 Task: Find connections with filter location Ayamonte with filter topic #linkedinstorieswith filter profile language Potuguese with filter current company IDFC FIRST Bank with filter school University School of Management Studies, GGSIPU with filter industry Law Enforcement with filter service category Corporate Law with filter keywords title Flight Attendant
Action: Mouse moved to (508, 63)
Screenshot: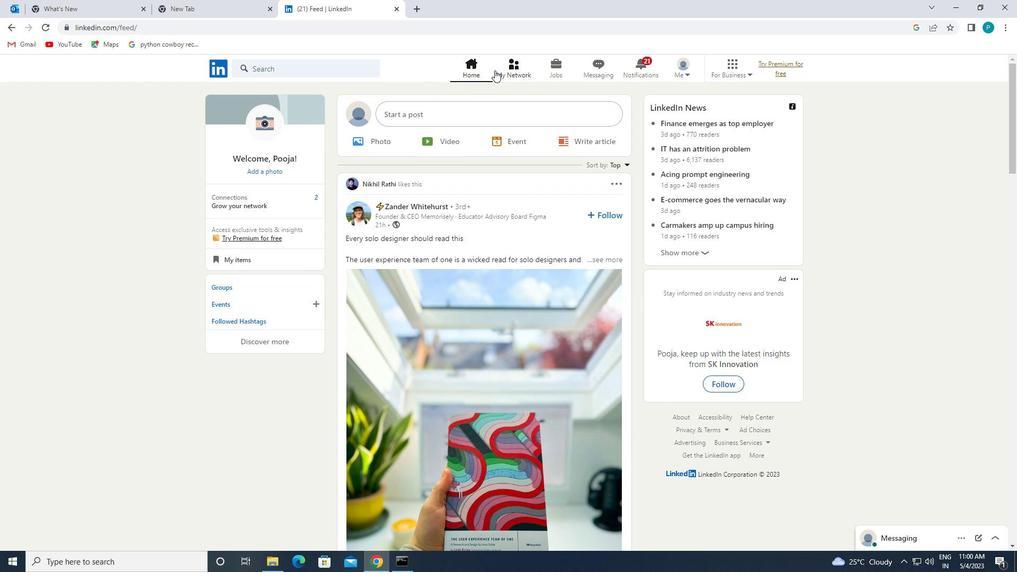 
Action: Mouse pressed left at (508, 63)
Screenshot: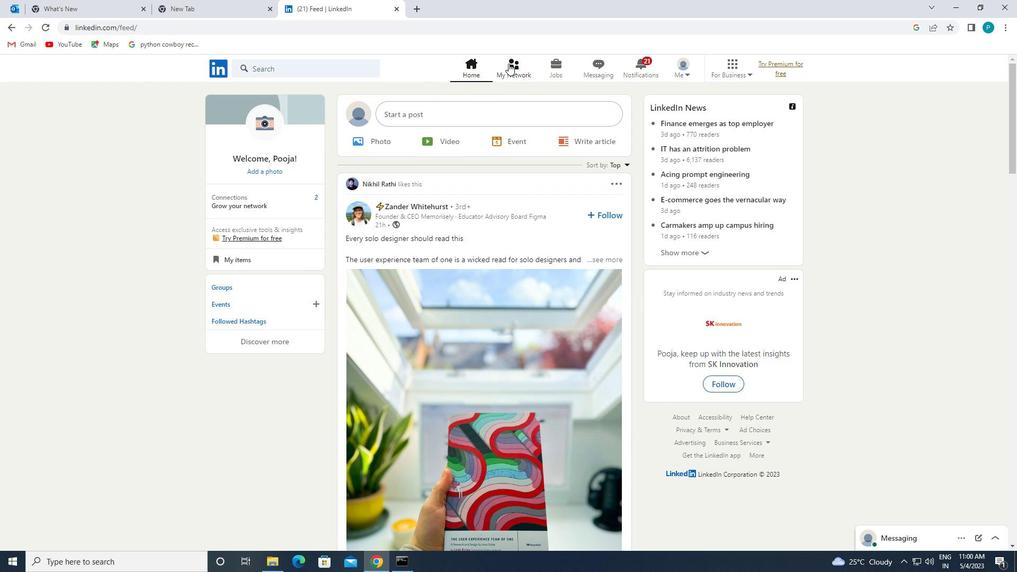 
Action: Mouse moved to (329, 122)
Screenshot: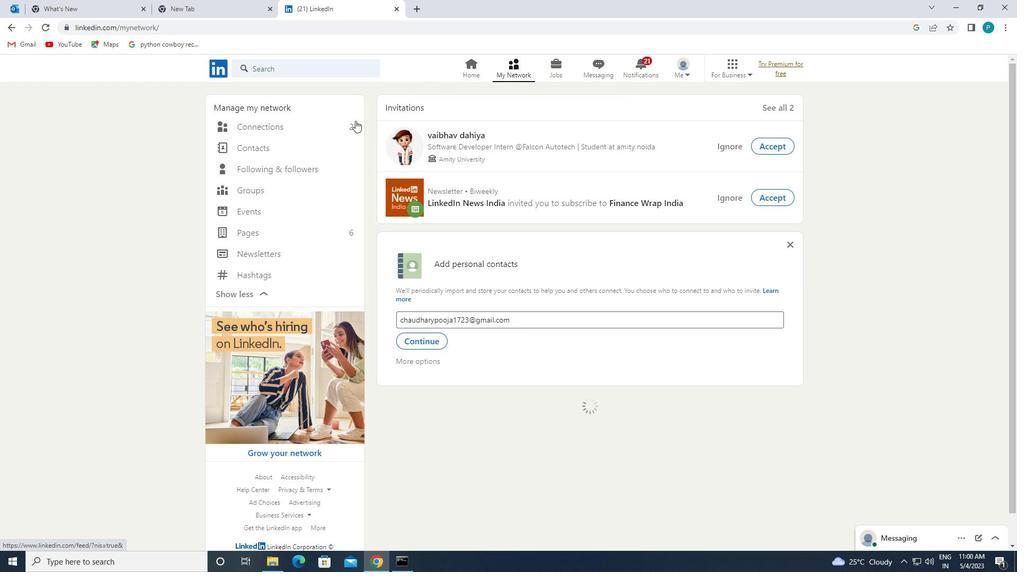 
Action: Mouse pressed left at (329, 122)
Screenshot: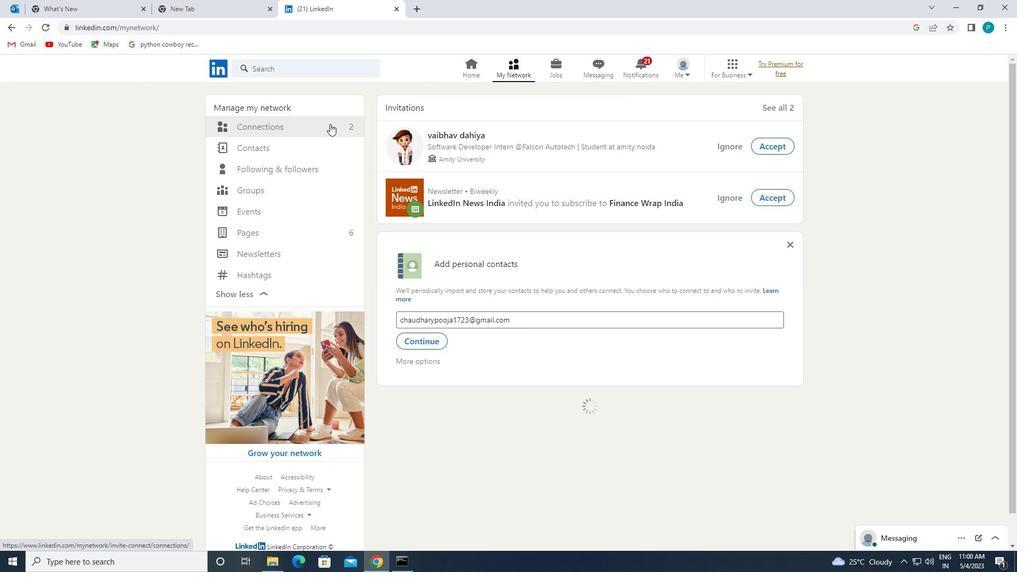 
Action: Mouse moved to (592, 122)
Screenshot: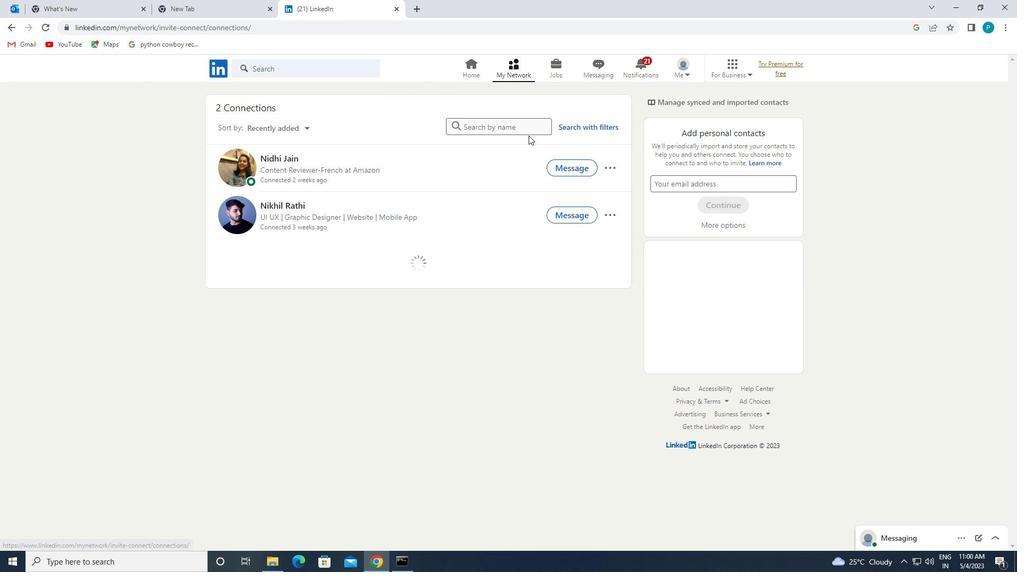 
Action: Mouse pressed left at (592, 122)
Screenshot: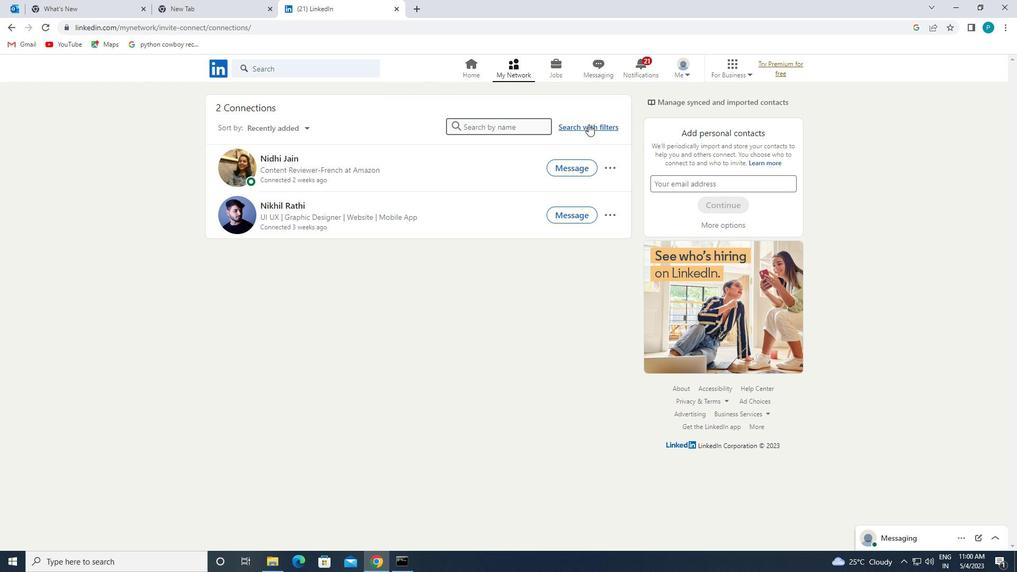
Action: Mouse moved to (543, 93)
Screenshot: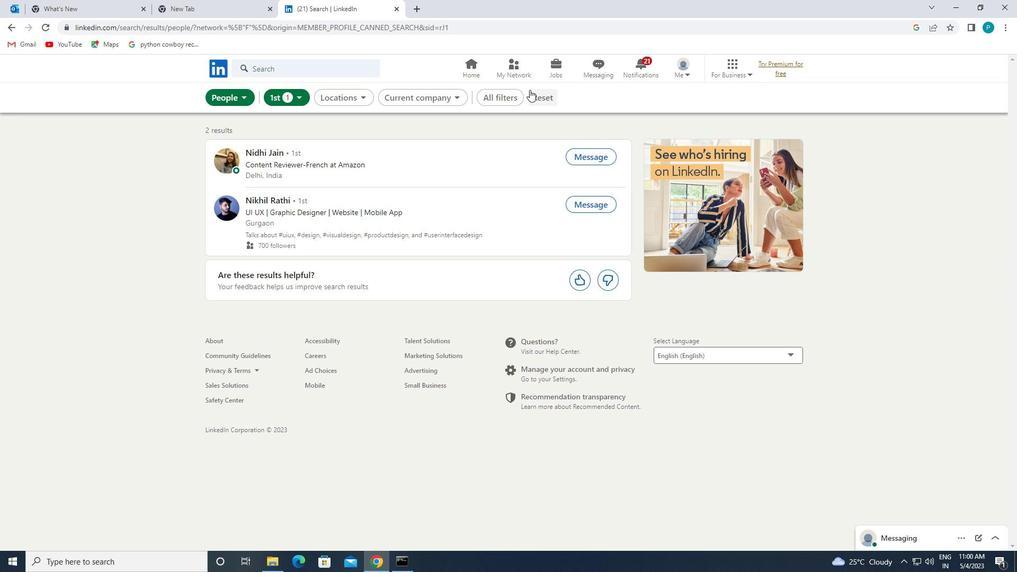 
Action: Mouse pressed left at (543, 93)
Screenshot: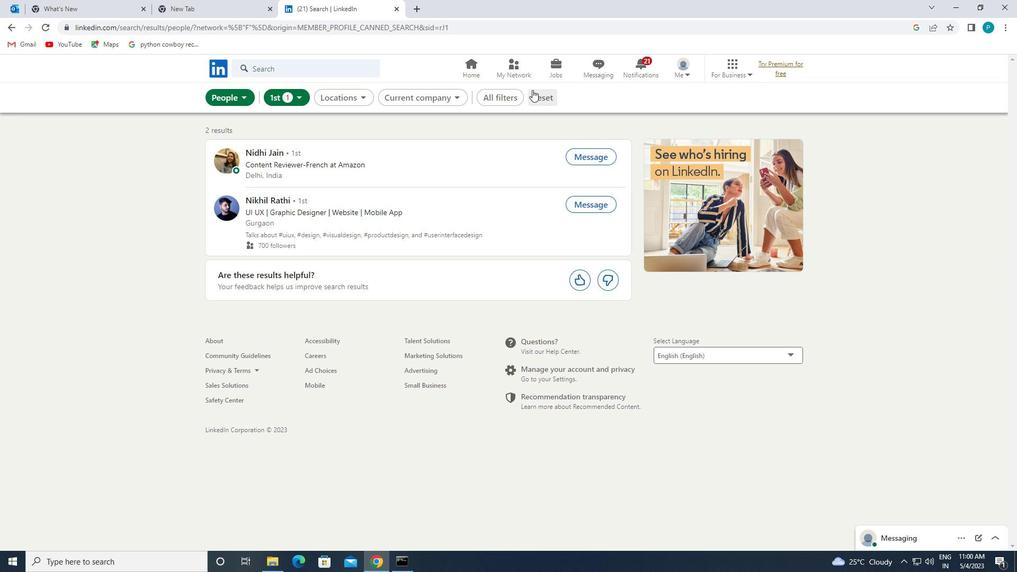 
Action: Mouse moved to (511, 100)
Screenshot: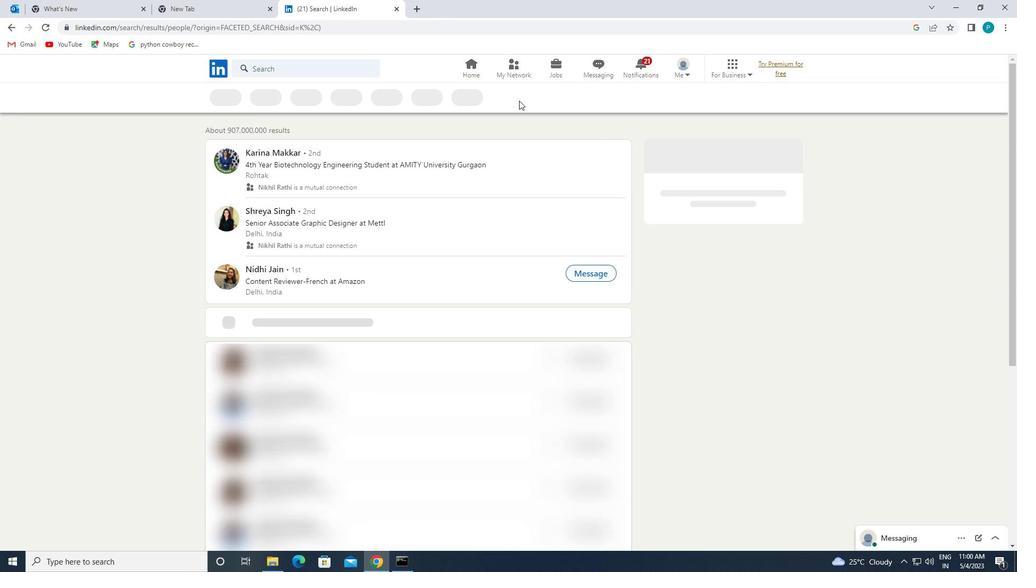 
Action: Mouse pressed left at (511, 100)
Screenshot: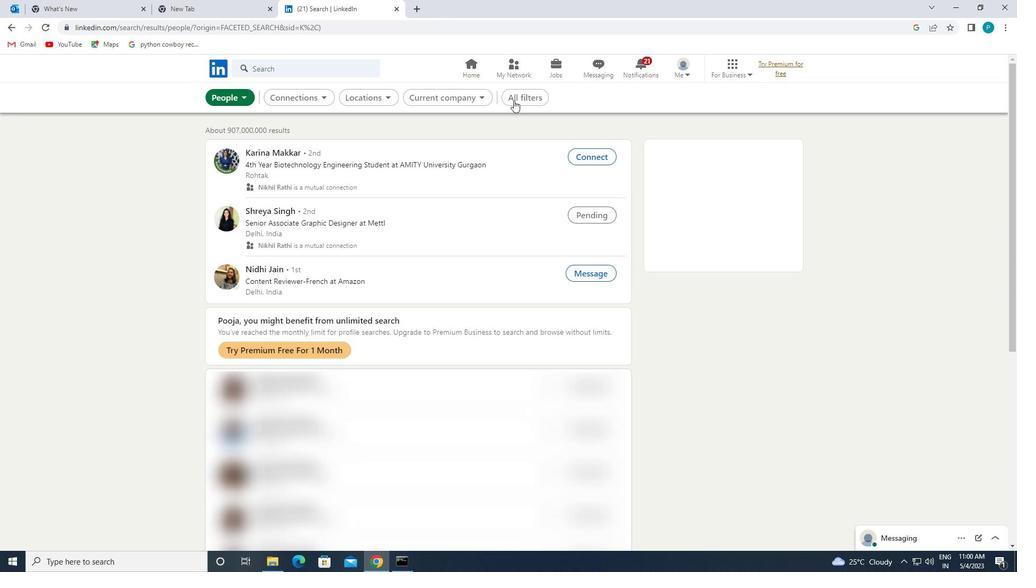 
Action: Mouse moved to (872, 268)
Screenshot: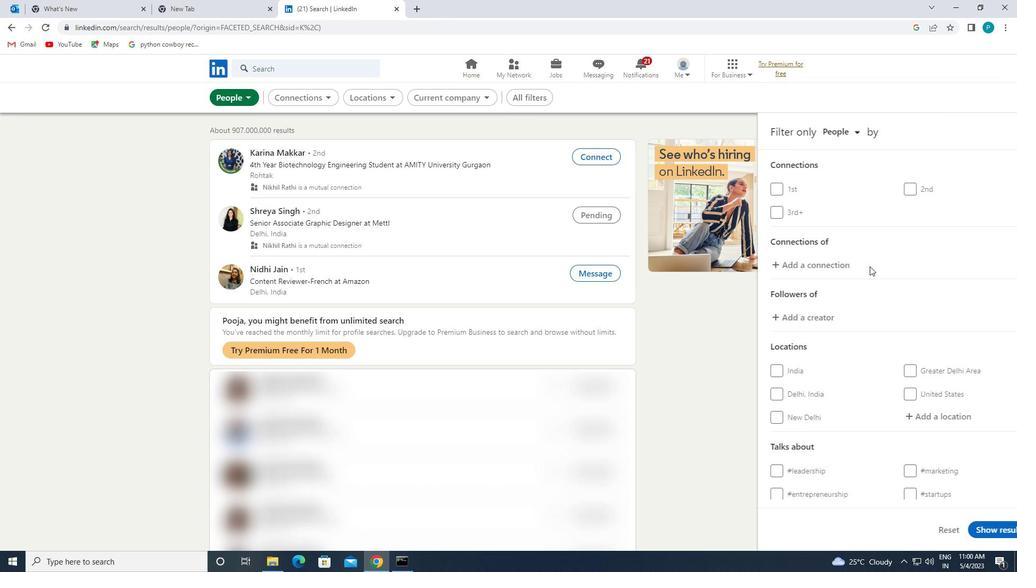 
Action: Mouse scrolled (872, 267) with delta (0, 0)
Screenshot: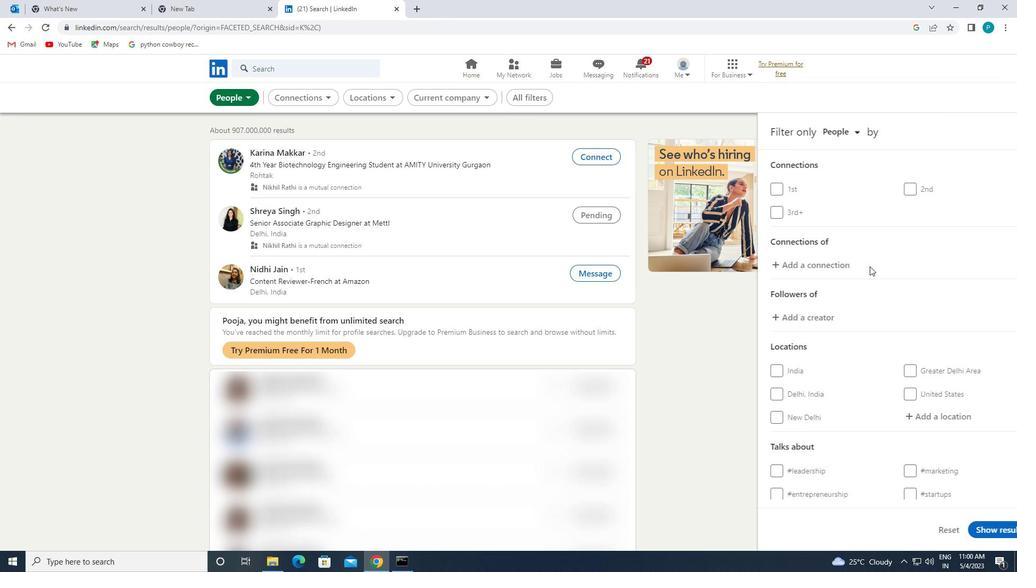 
Action: Mouse scrolled (872, 267) with delta (0, 0)
Screenshot: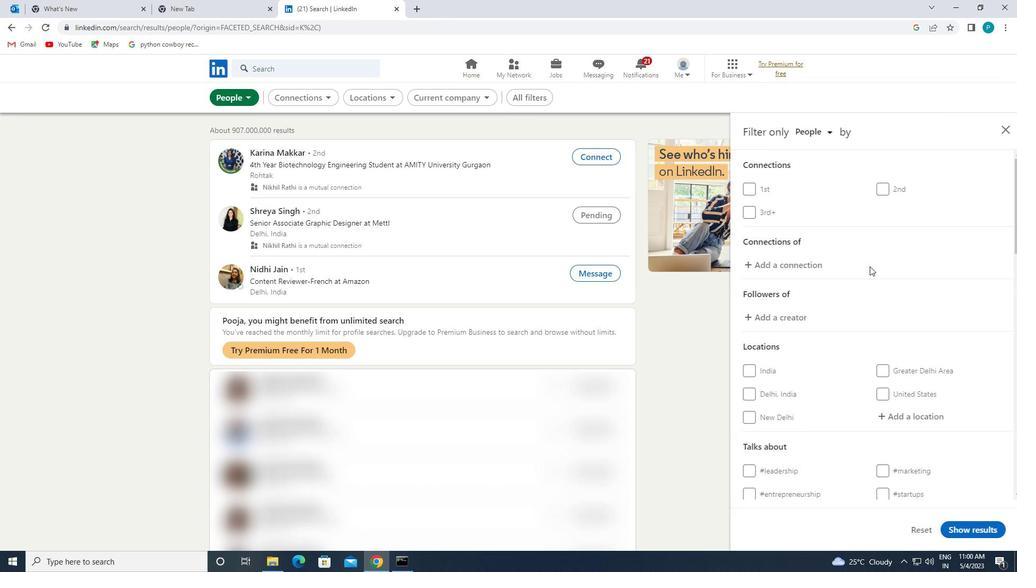 
Action: Mouse moved to (882, 311)
Screenshot: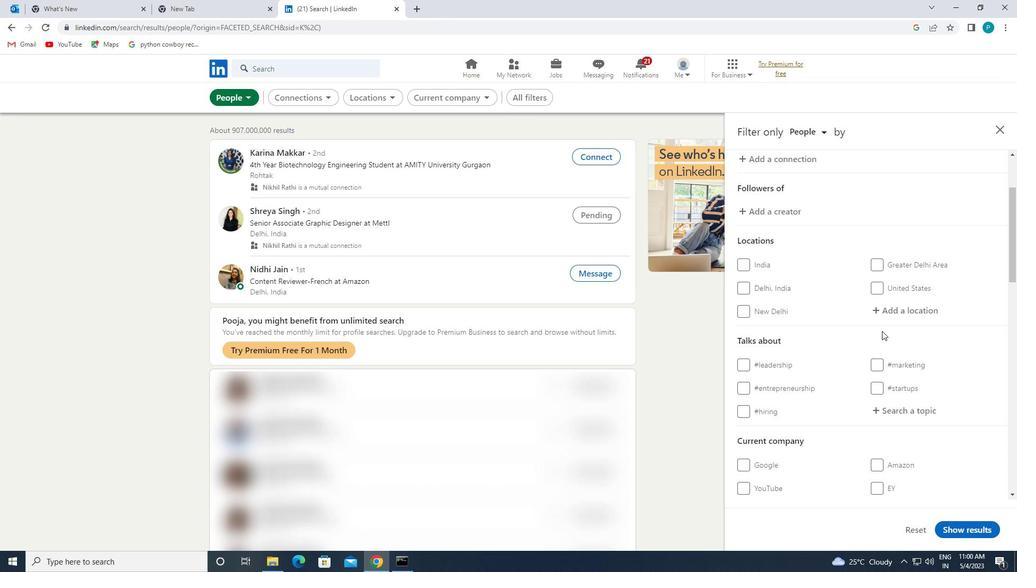 
Action: Mouse pressed left at (882, 311)
Screenshot: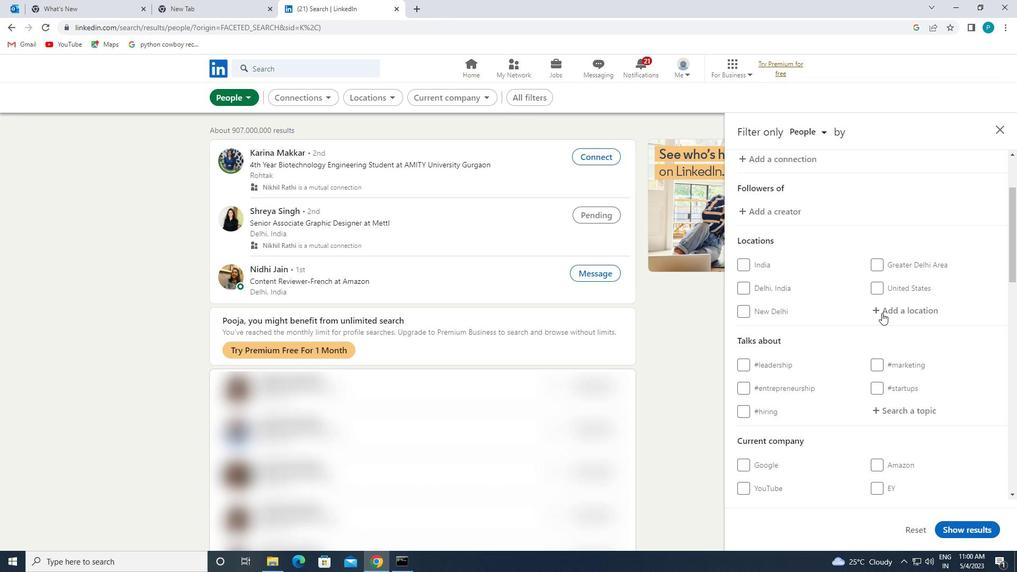 
Action: Mouse moved to (908, 344)
Screenshot: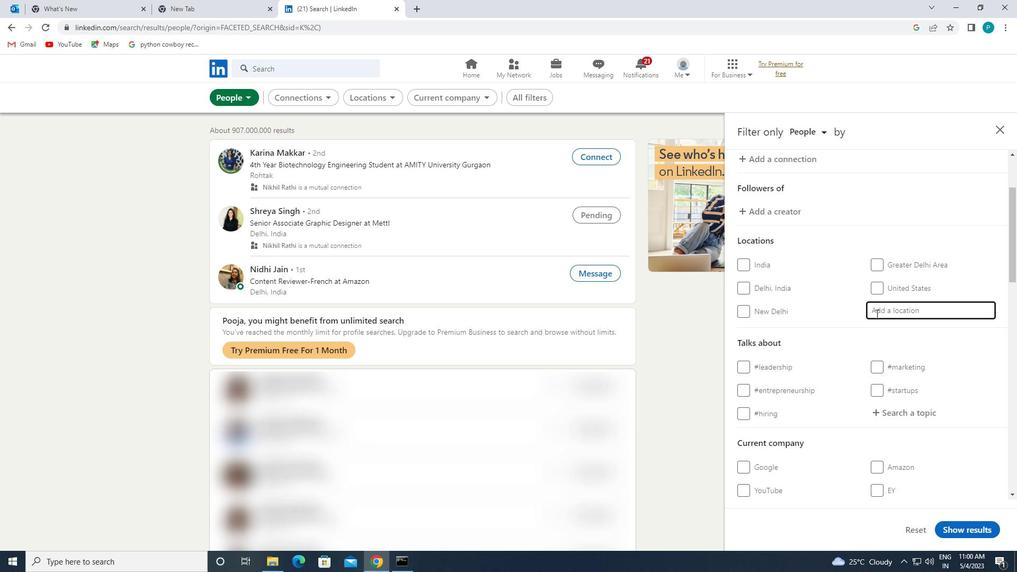 
Action: Key pressed <Key.caps_lock>a<Key.caps_lock>yamonte
Screenshot: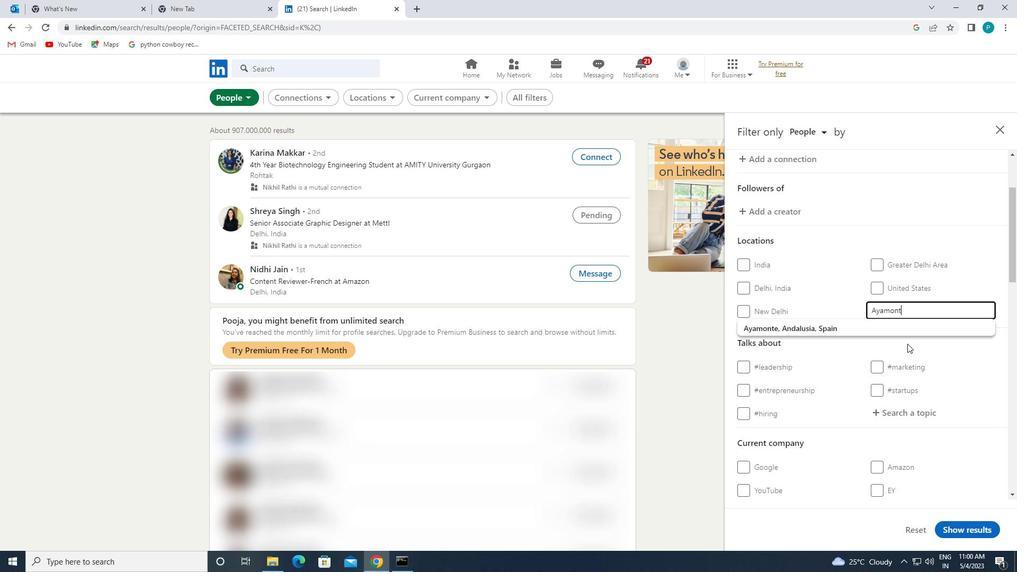 
Action: Mouse moved to (901, 335)
Screenshot: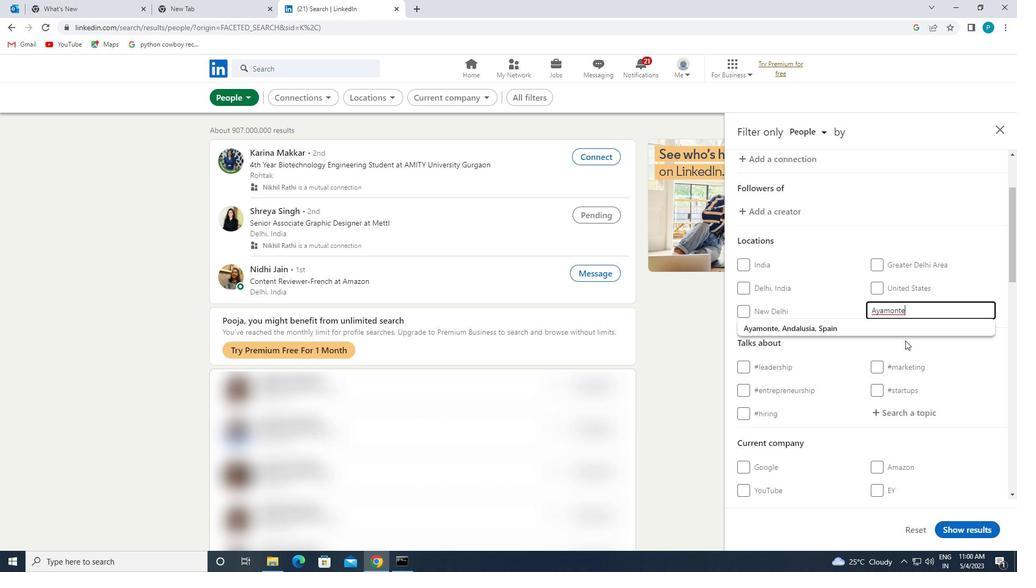 
Action: Mouse pressed left at (901, 335)
Screenshot: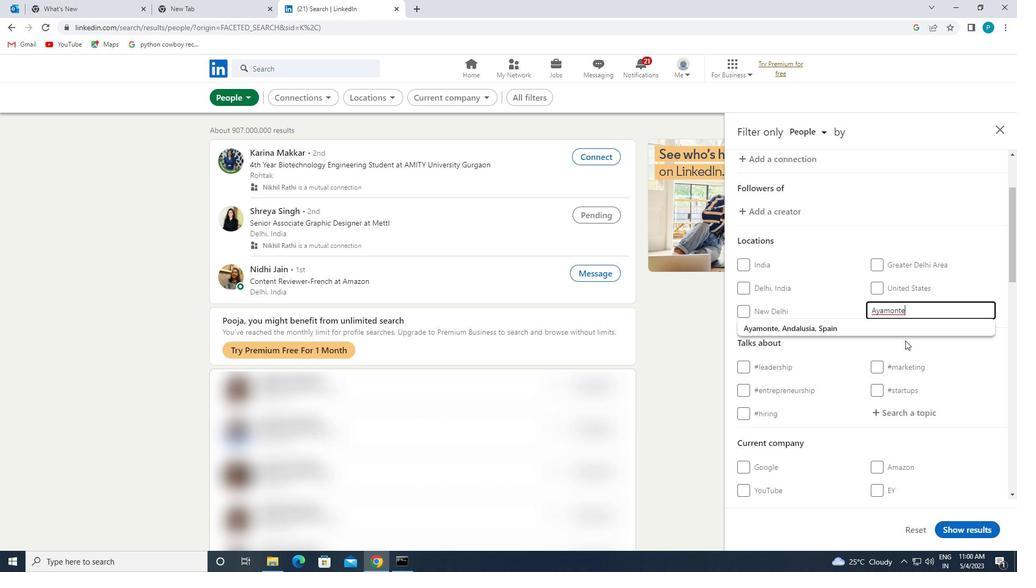 
Action: Mouse moved to (907, 429)
Screenshot: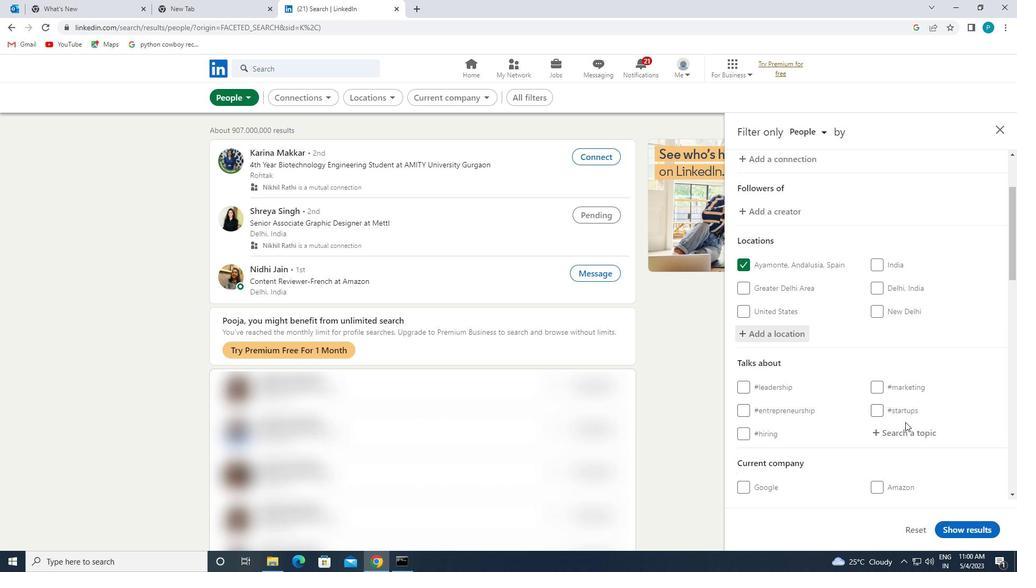 
Action: Mouse pressed left at (907, 429)
Screenshot: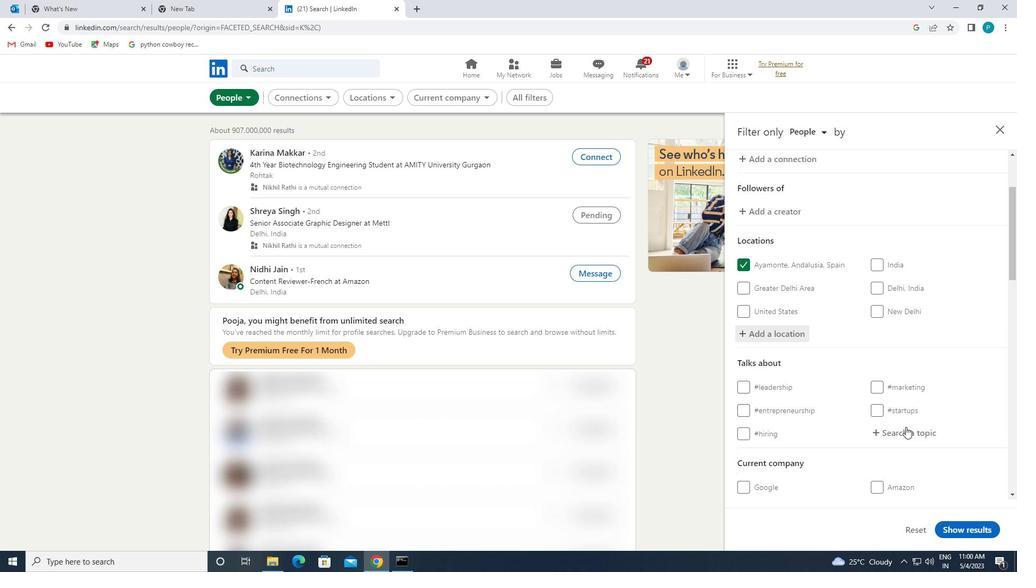 
Action: Key pressed <Key.shift>#LINKEDINSTORIES
Screenshot: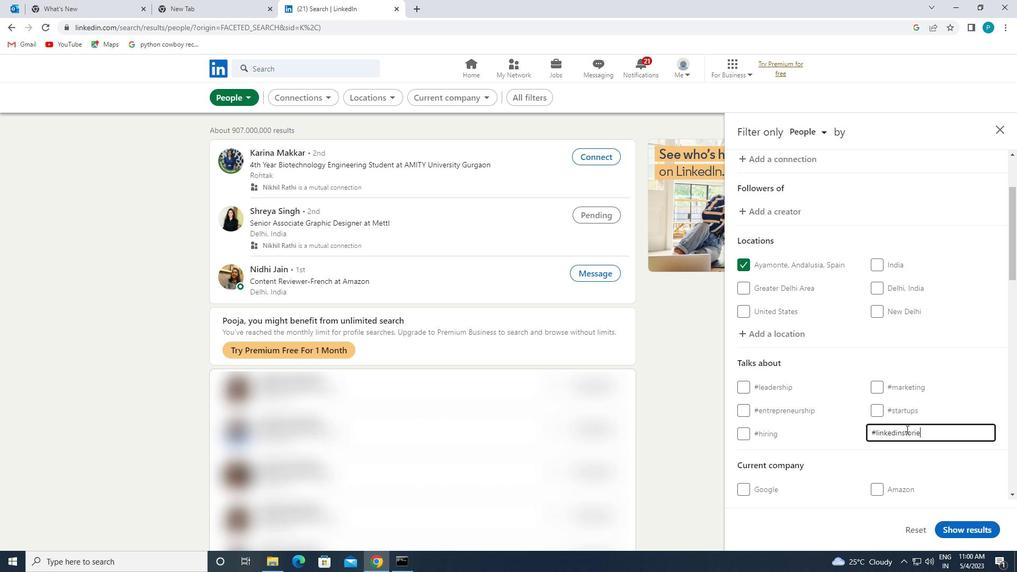 
Action: Mouse moved to (874, 337)
Screenshot: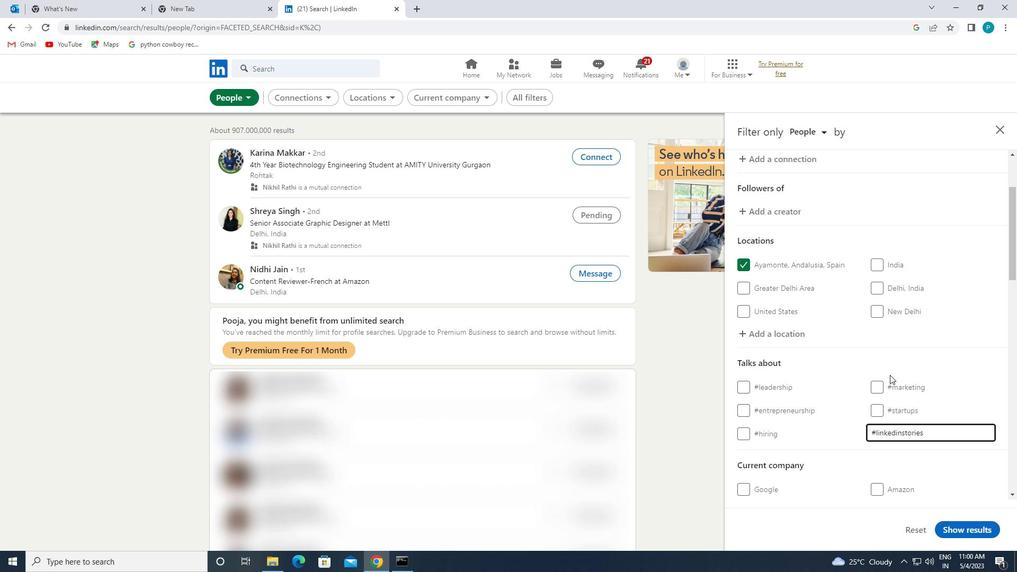 
Action: Mouse scrolled (874, 337) with delta (0, 0)
Screenshot: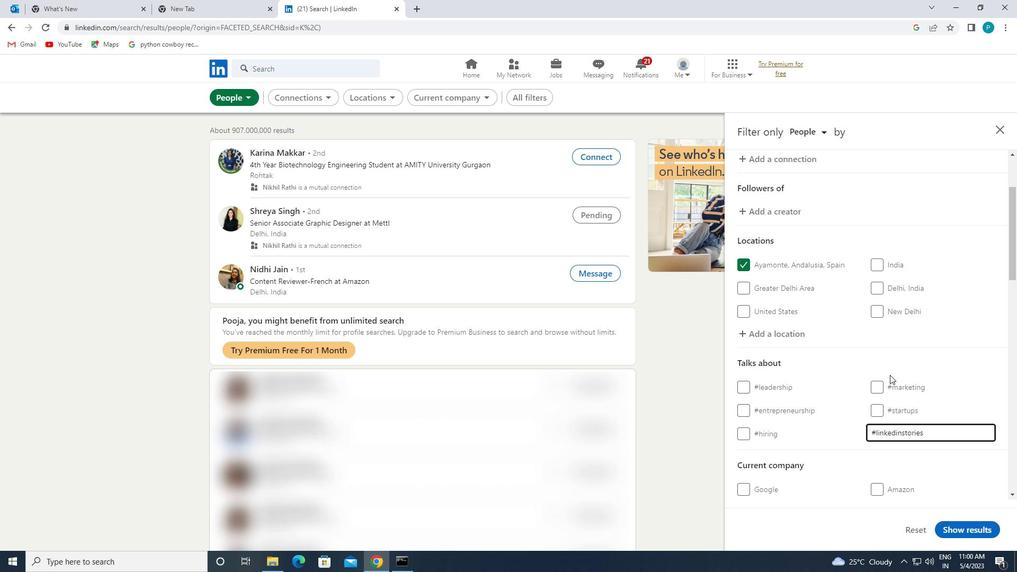 
Action: Mouse scrolled (874, 337) with delta (0, 0)
Screenshot: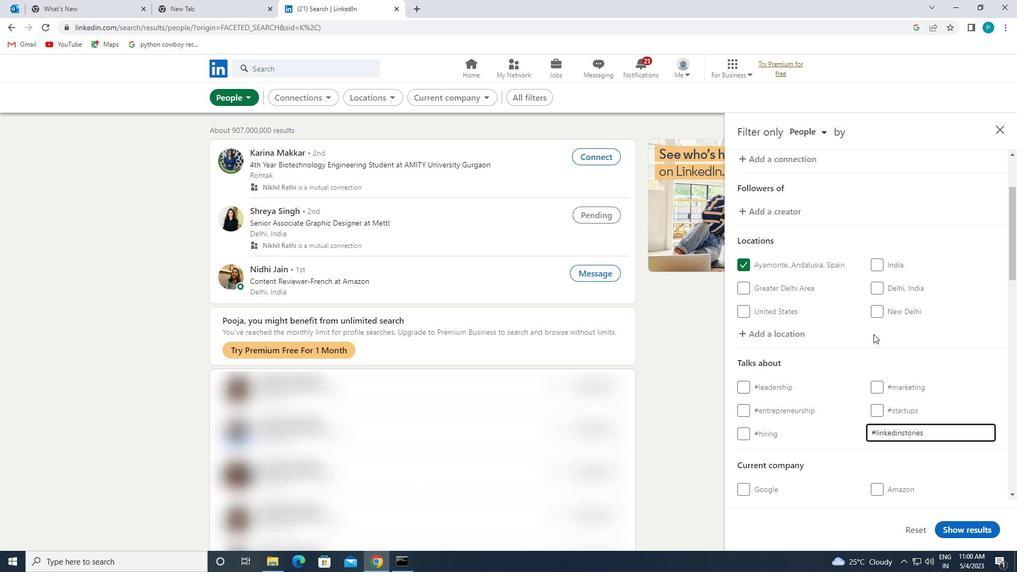 
Action: Mouse scrolled (874, 337) with delta (0, 0)
Screenshot: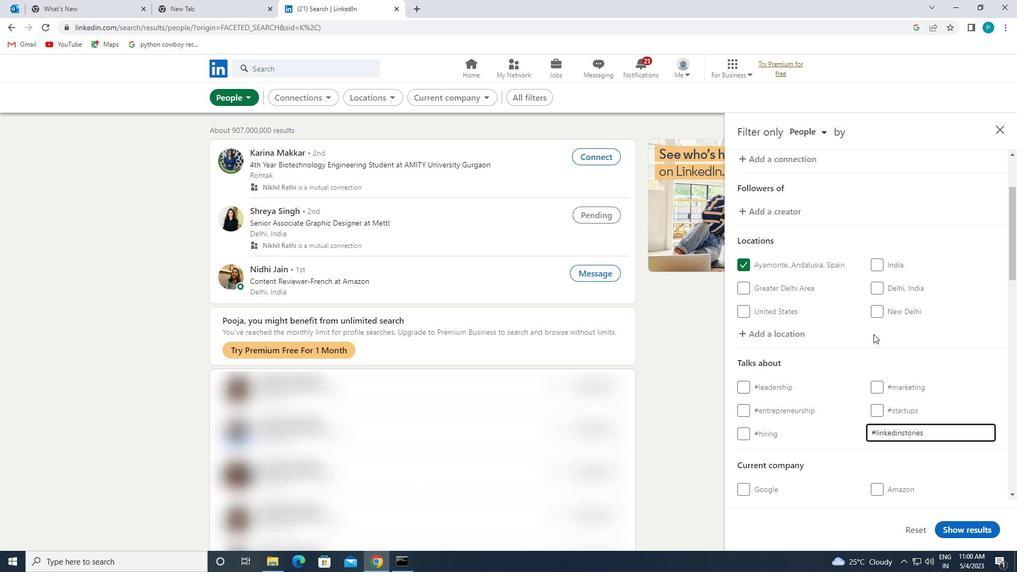 
Action: Mouse scrolled (874, 337) with delta (0, 0)
Screenshot: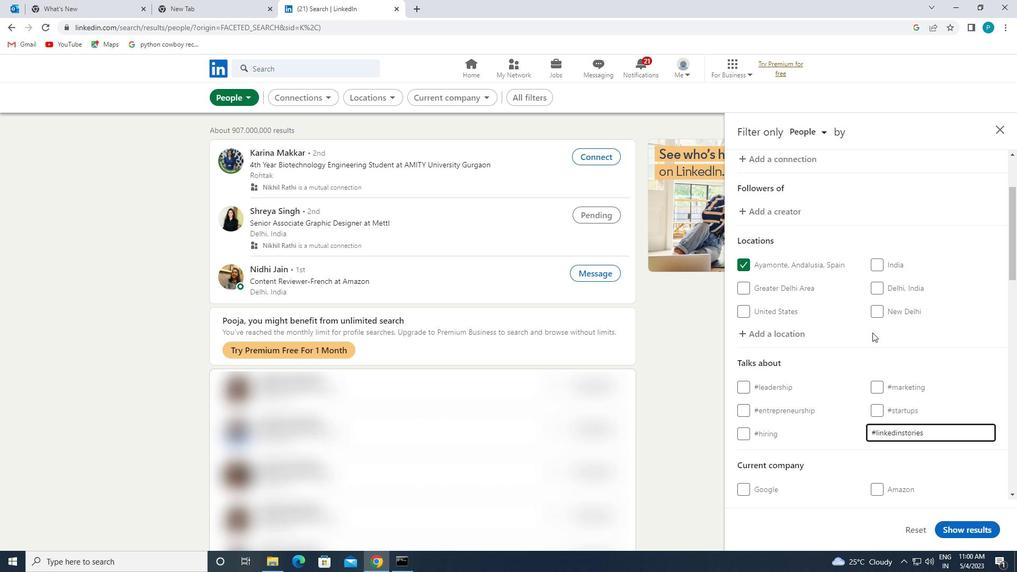 
Action: Mouse moved to (841, 313)
Screenshot: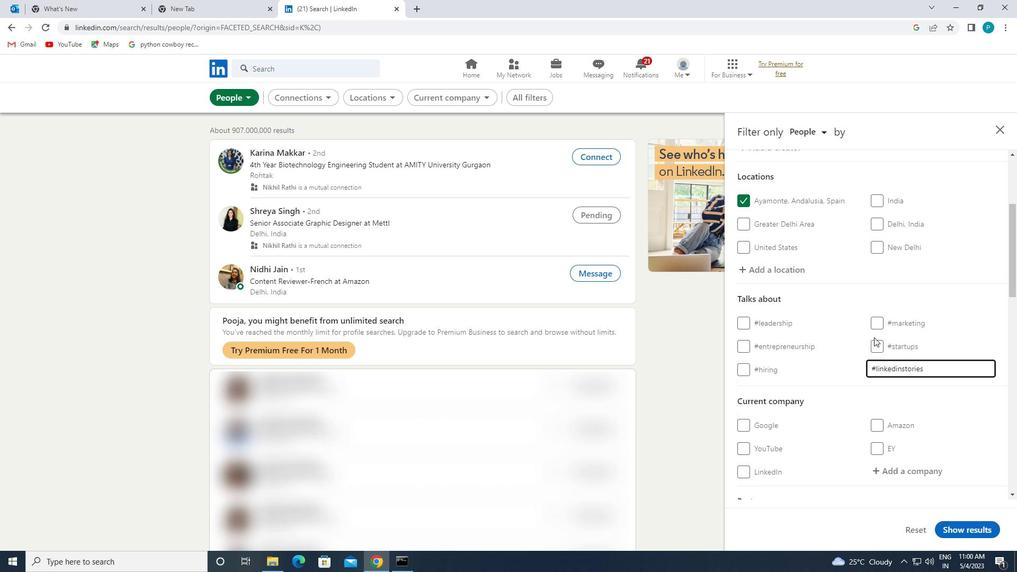 
Action: Mouse scrolled (841, 313) with delta (0, 0)
Screenshot: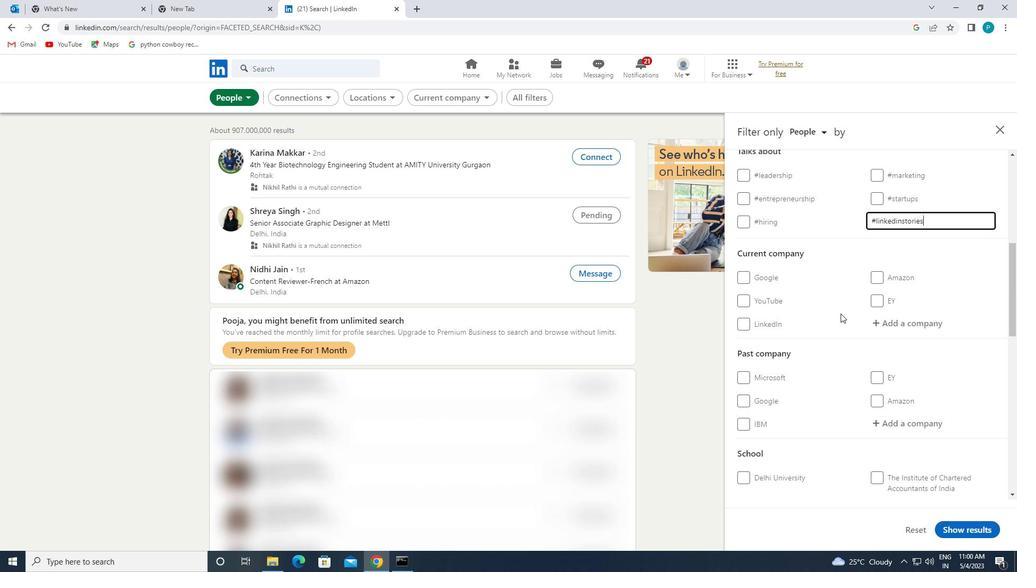 
Action: Mouse scrolled (841, 313) with delta (0, 0)
Screenshot: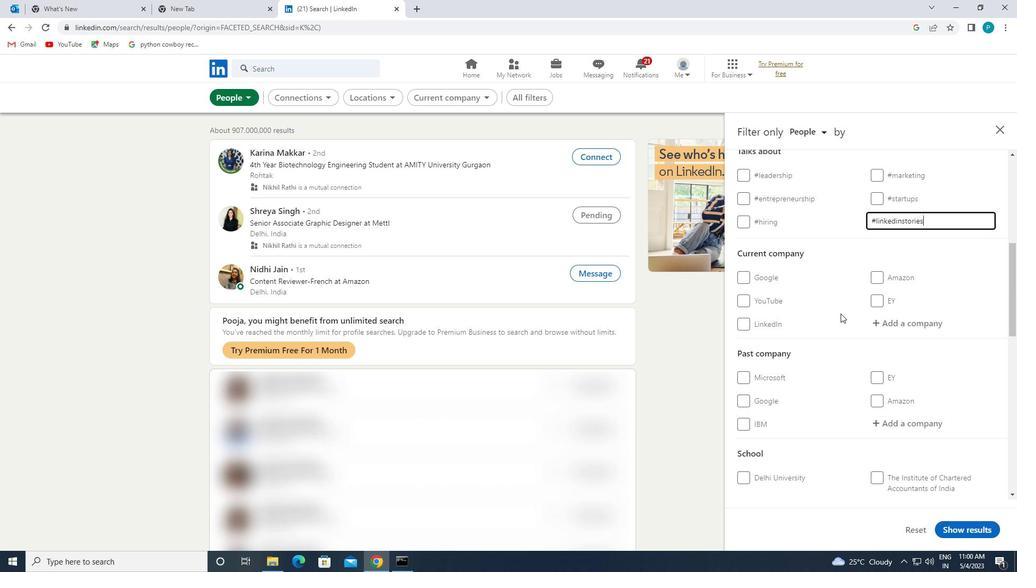 
Action: Mouse scrolled (841, 313) with delta (0, 0)
Screenshot: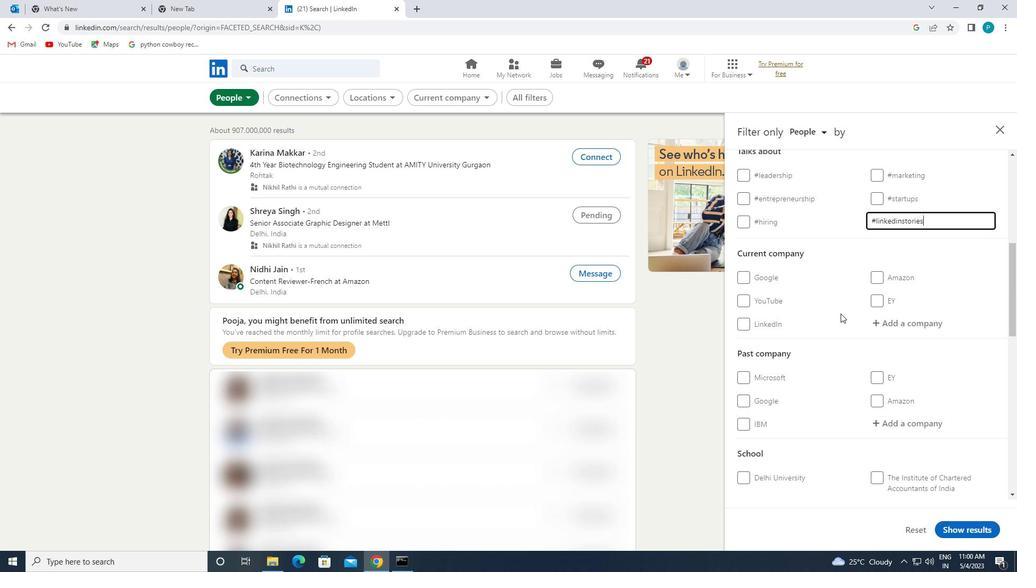 
Action: Mouse moved to (864, 334)
Screenshot: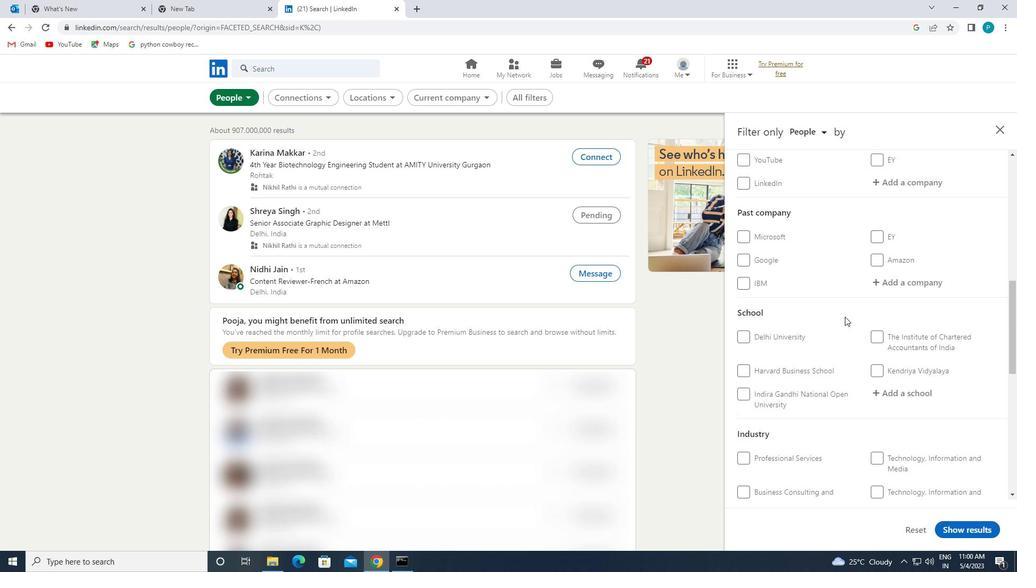 
Action: Mouse scrolled (864, 333) with delta (0, 0)
Screenshot: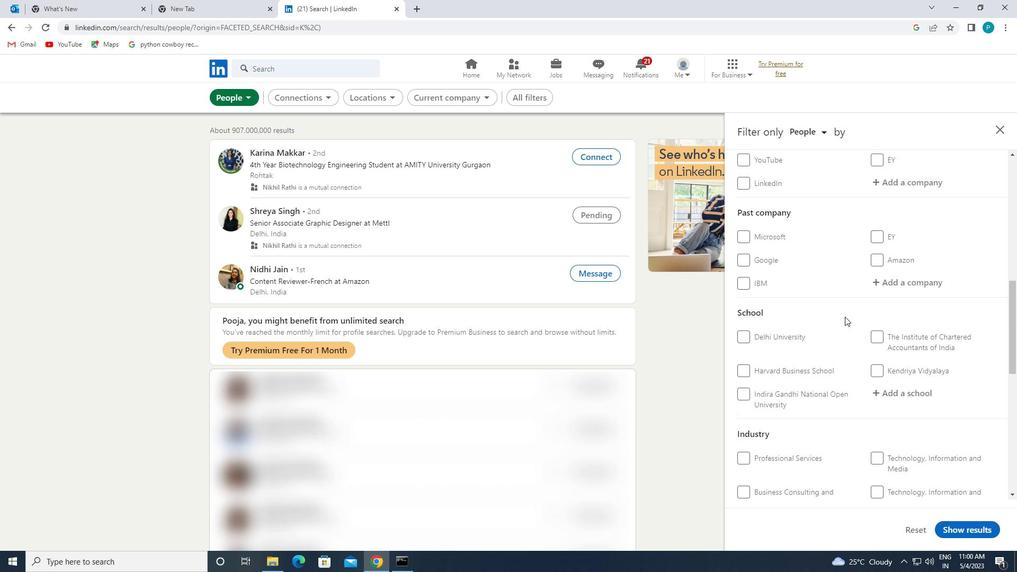 
Action: Mouse moved to (865, 334)
Screenshot: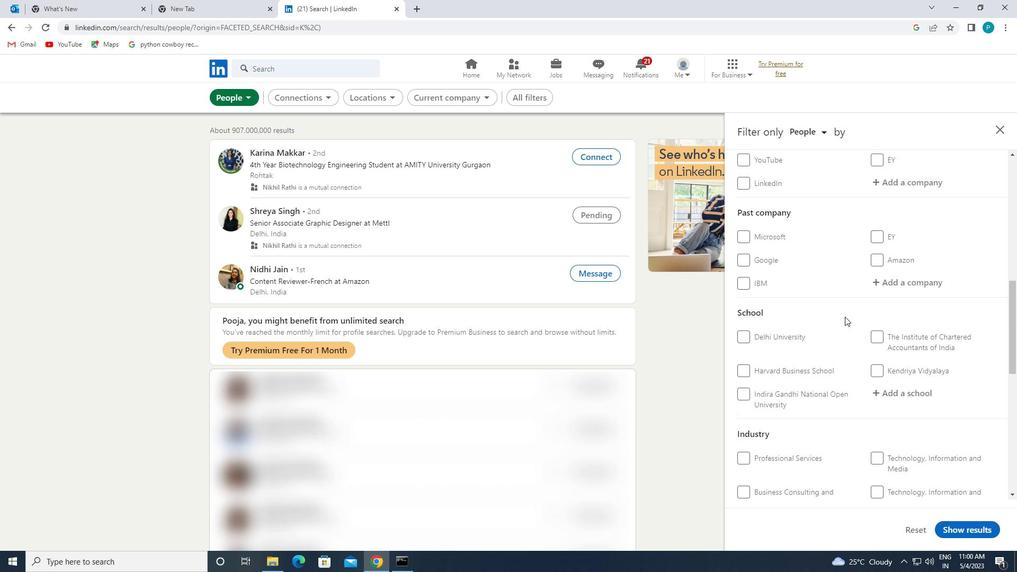 
Action: Mouse scrolled (865, 333) with delta (0, 0)
Screenshot: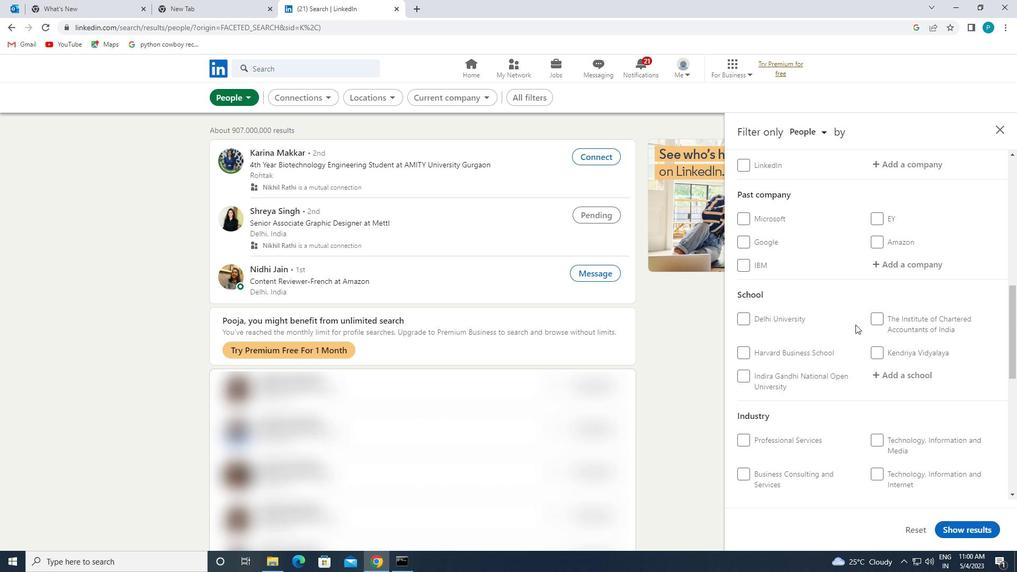 
Action: Mouse moved to (877, 342)
Screenshot: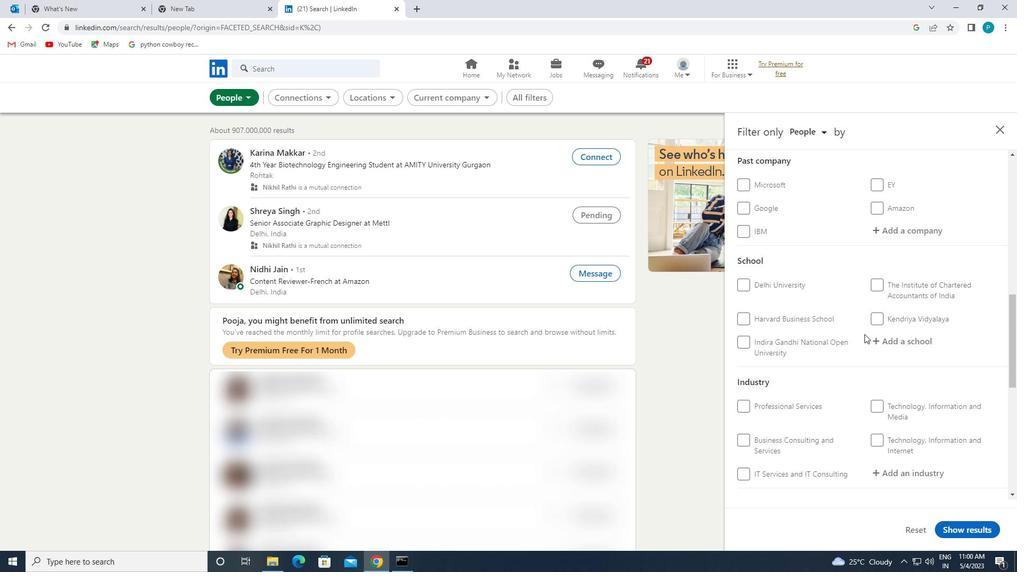 
Action: Mouse scrolled (877, 341) with delta (0, 0)
Screenshot: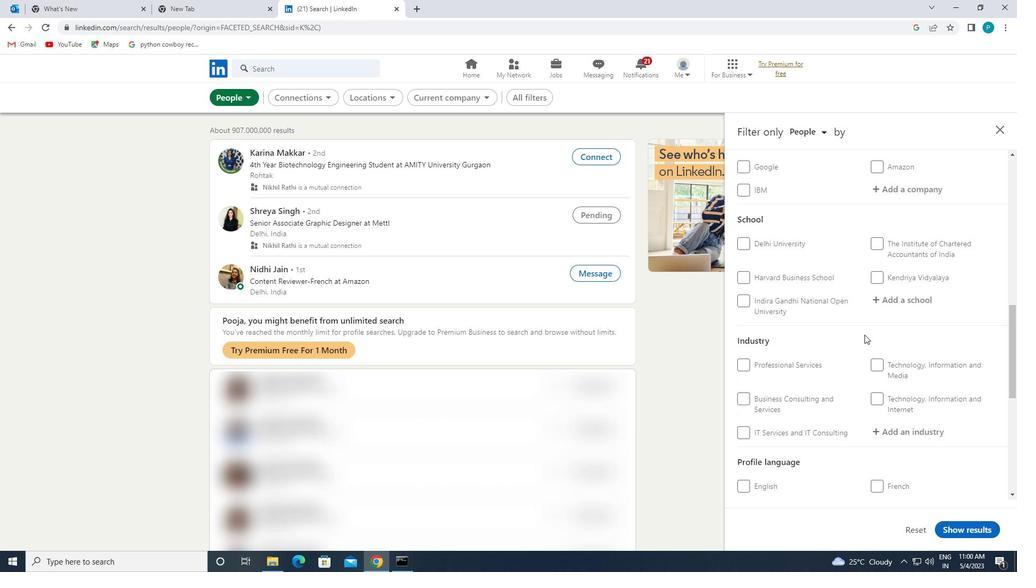 
Action: Mouse moved to (877, 343)
Screenshot: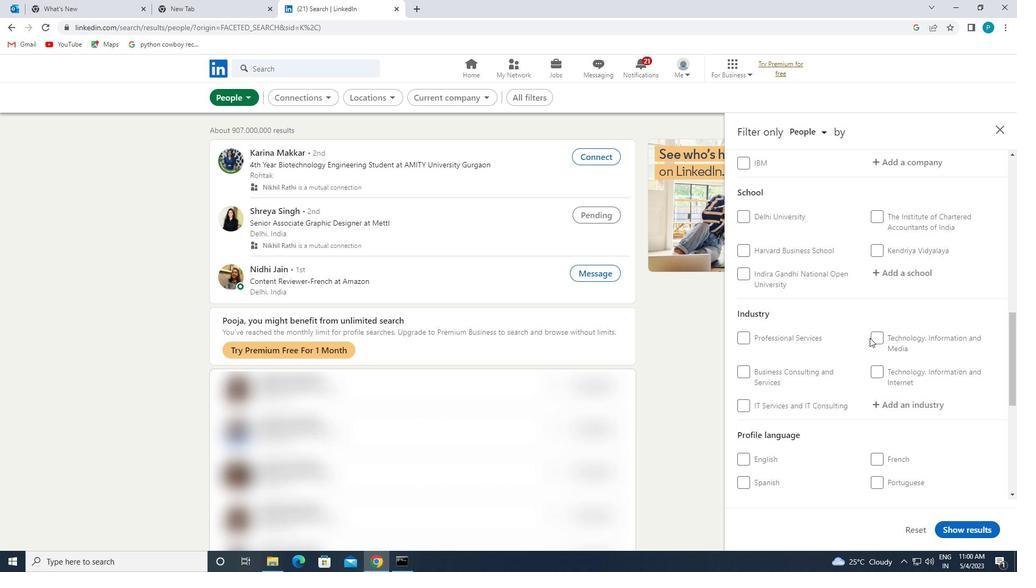 
Action: Mouse scrolled (877, 342) with delta (0, 0)
Screenshot: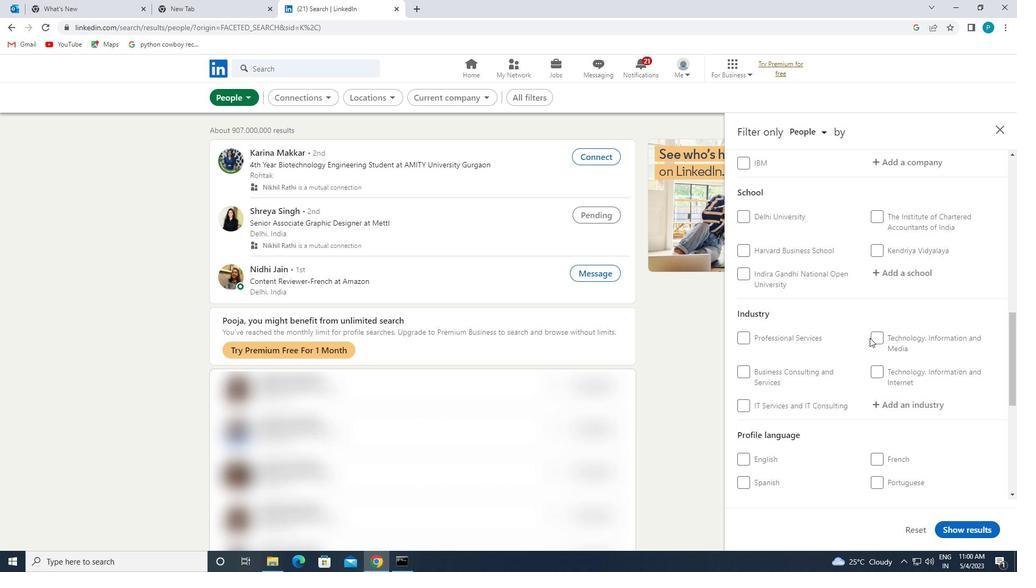 
Action: Mouse moved to (881, 346)
Screenshot: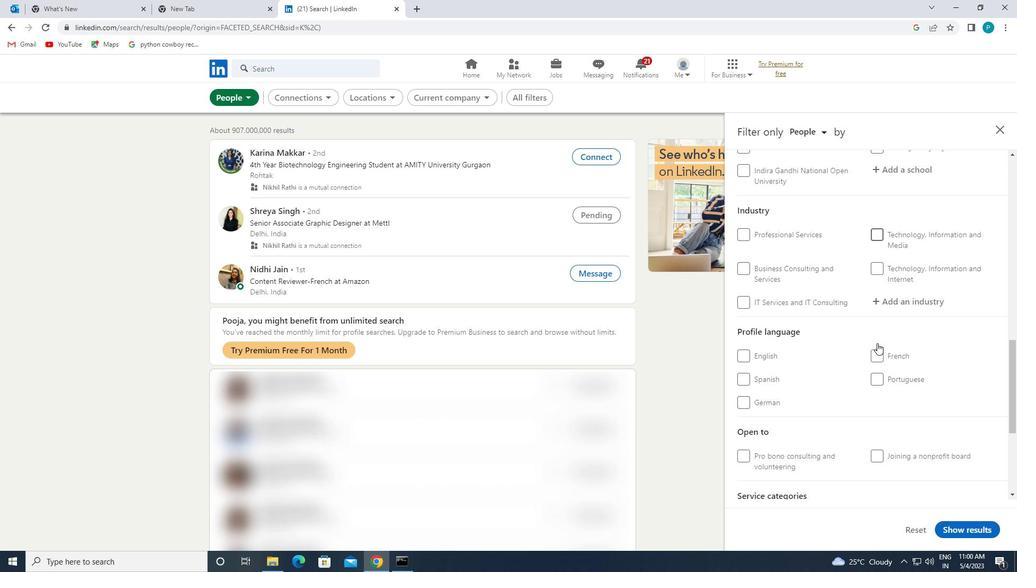 
Action: Mouse scrolled (881, 346) with delta (0, 0)
Screenshot: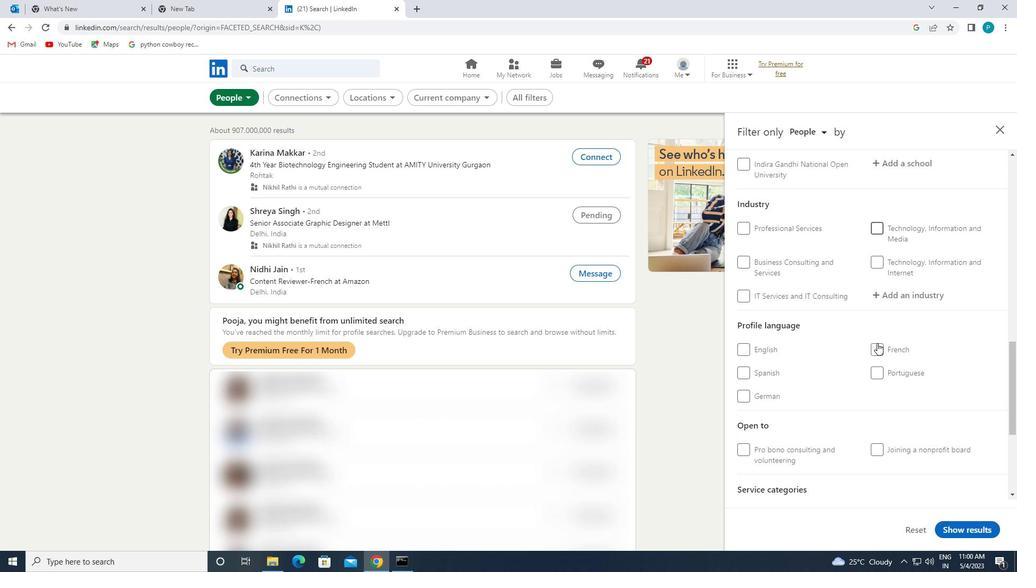 
Action: Mouse moved to (891, 318)
Screenshot: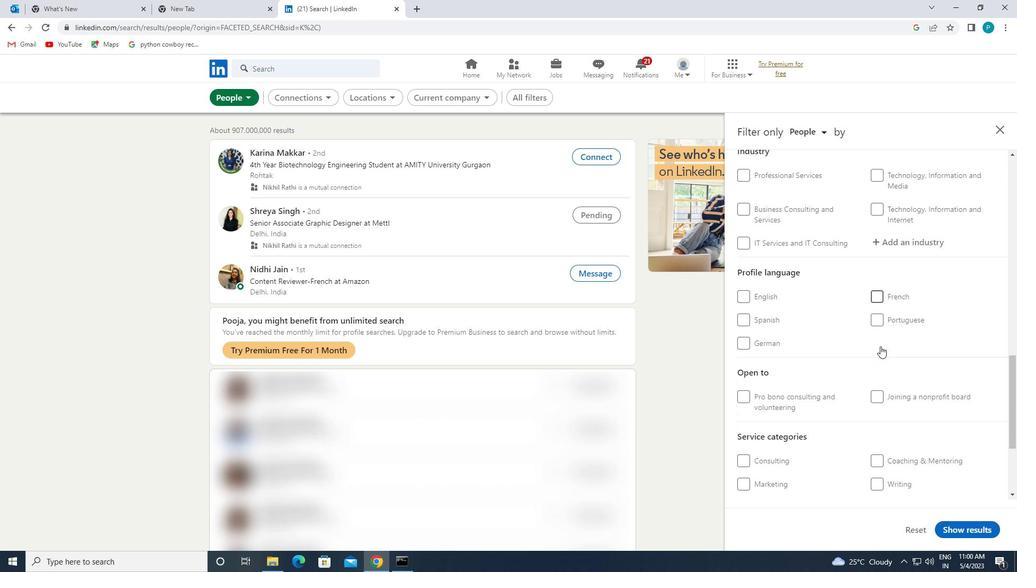 
Action: Mouse pressed left at (891, 318)
Screenshot: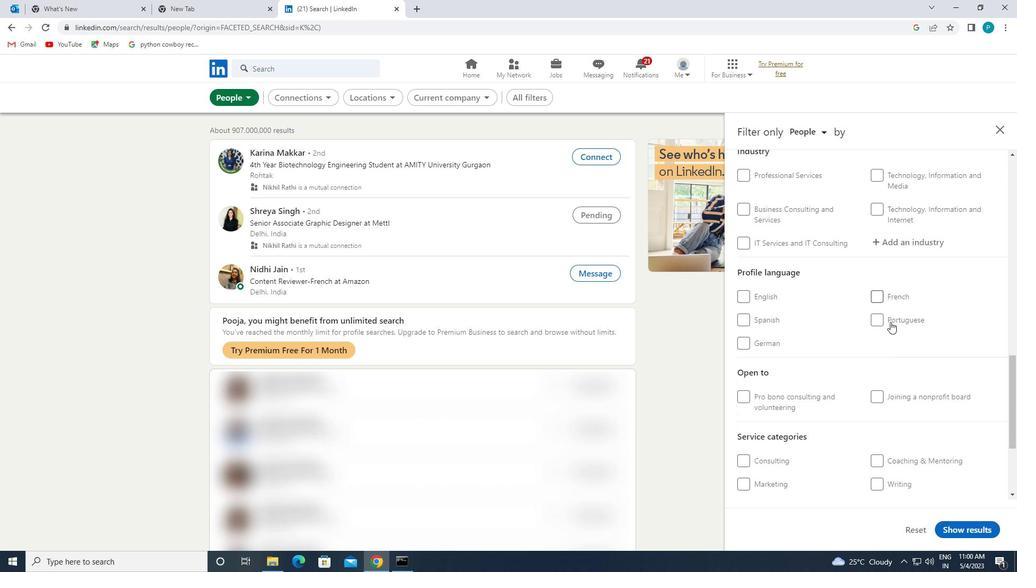 
Action: Mouse moved to (938, 322)
Screenshot: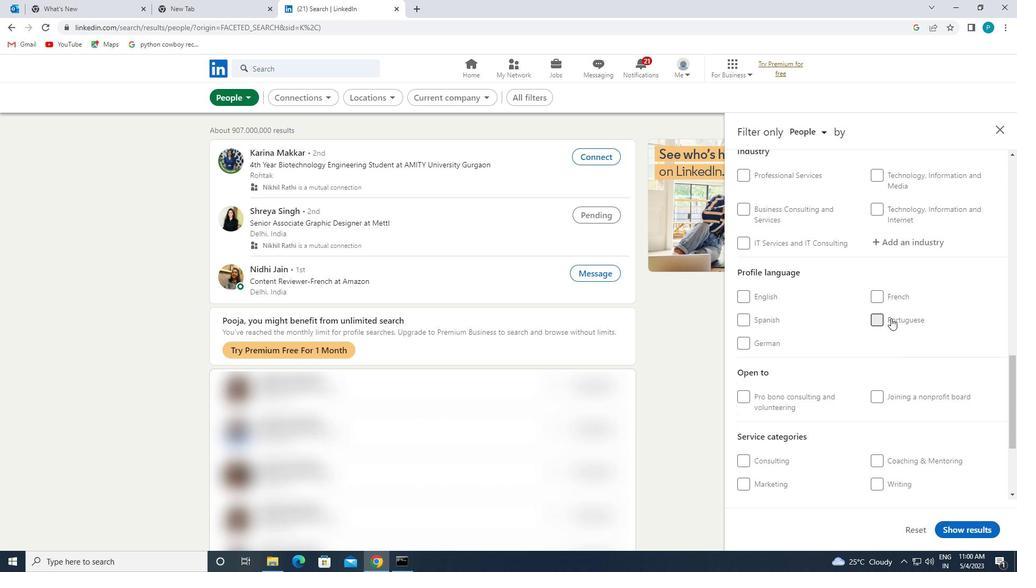 
Action: Mouse scrolled (938, 323) with delta (0, 0)
Screenshot: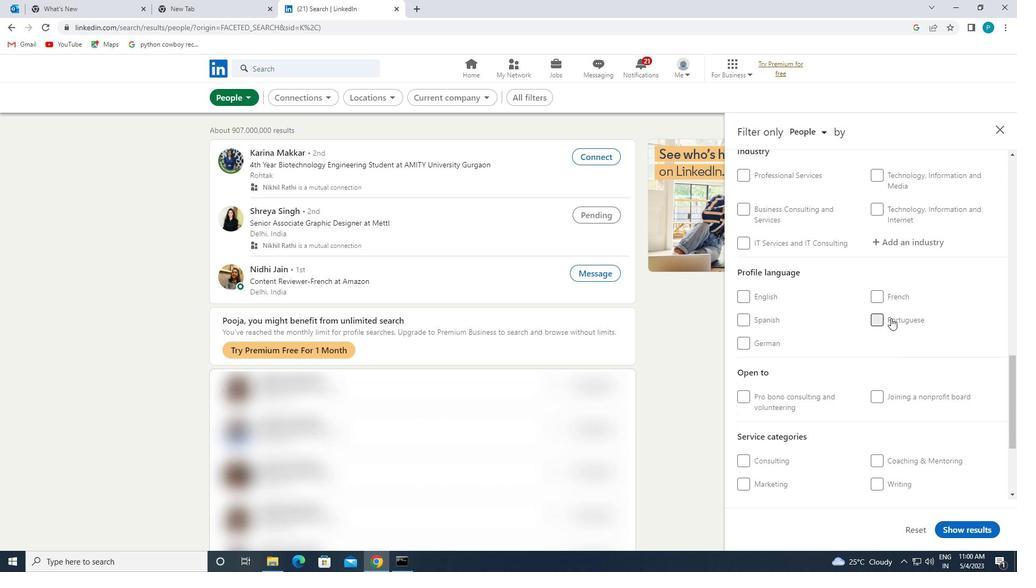 
Action: Mouse scrolled (938, 323) with delta (0, 0)
Screenshot: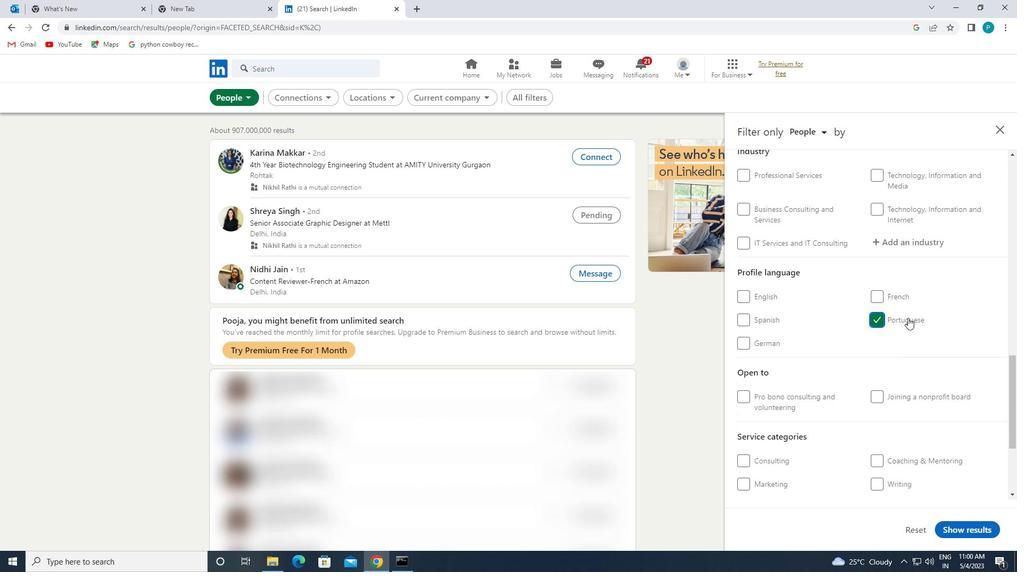 
Action: Mouse scrolled (938, 323) with delta (0, 0)
Screenshot: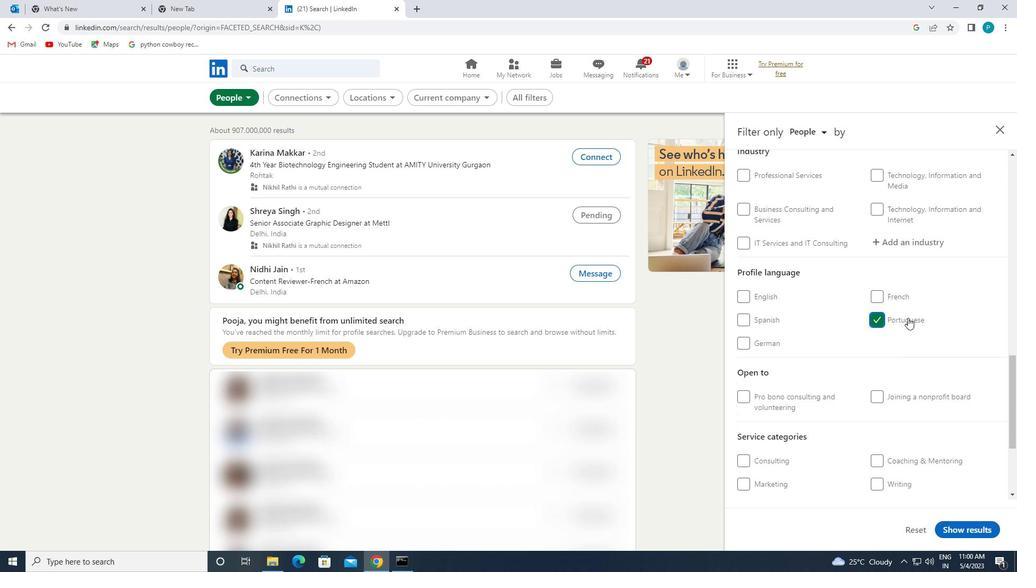 
Action: Mouse scrolled (938, 323) with delta (0, 0)
Screenshot: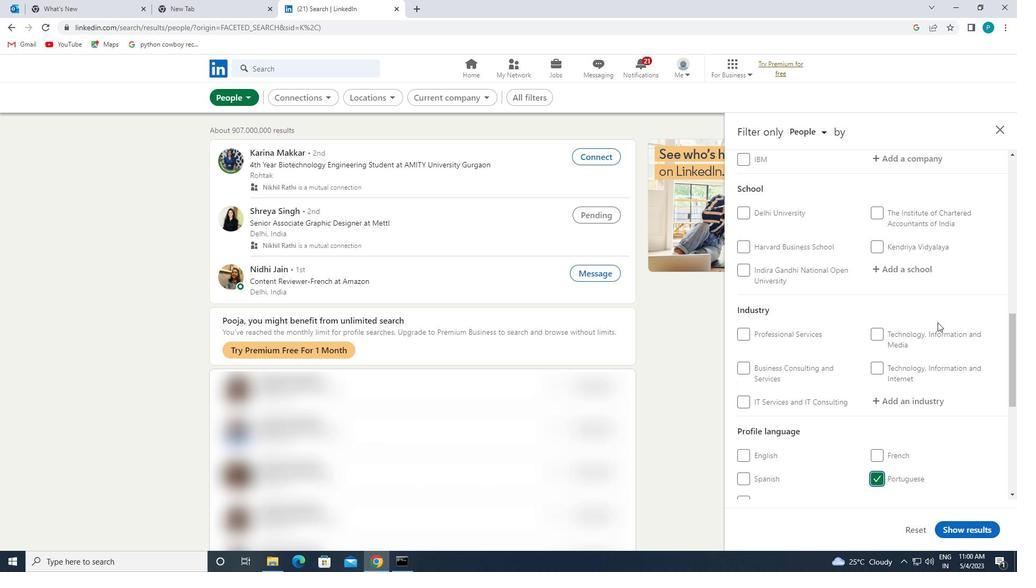 
Action: Mouse scrolled (938, 323) with delta (0, 0)
Screenshot: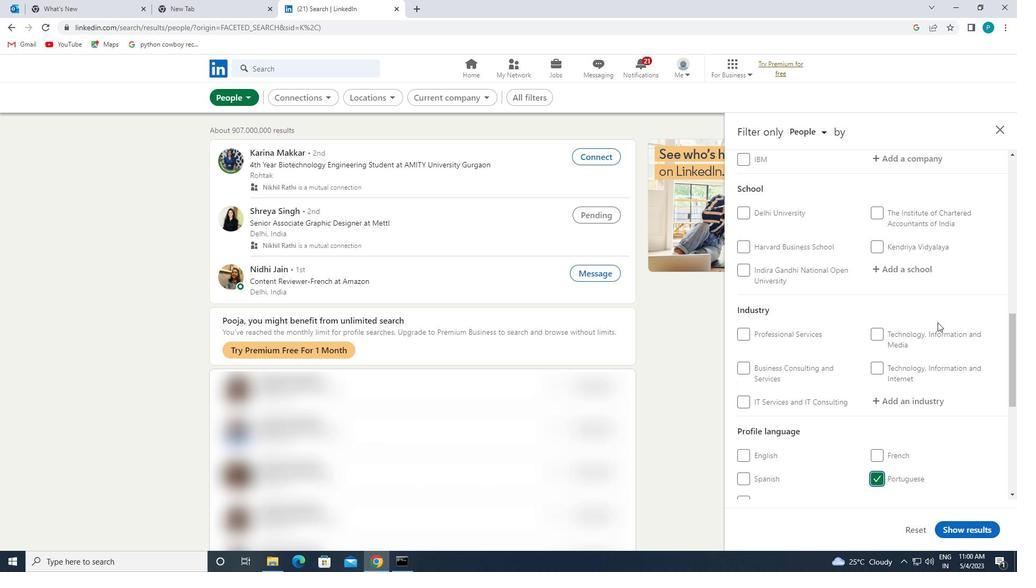 
Action: Mouse scrolled (938, 323) with delta (0, 0)
Screenshot: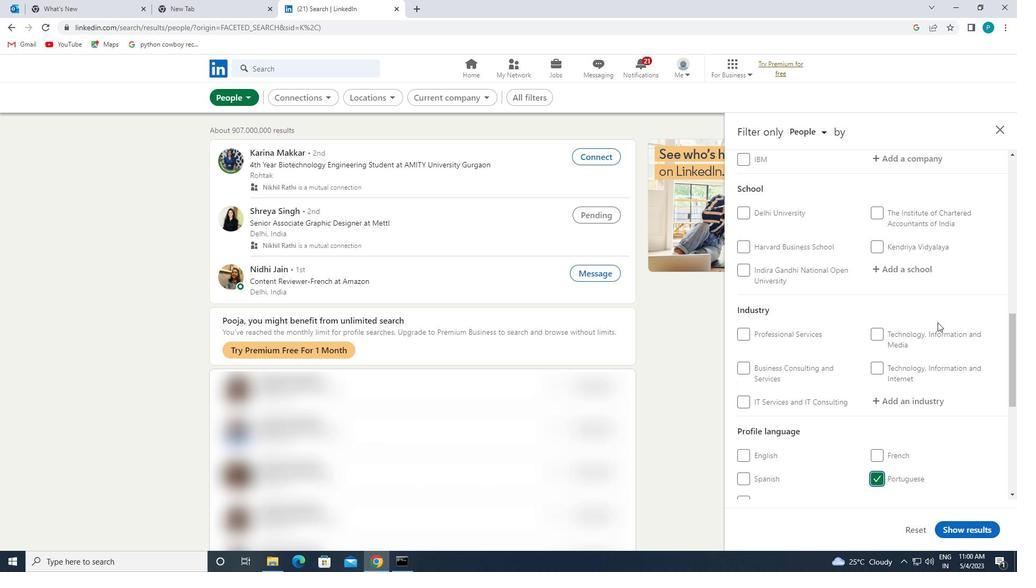 
Action: Mouse scrolled (938, 323) with delta (0, 0)
Screenshot: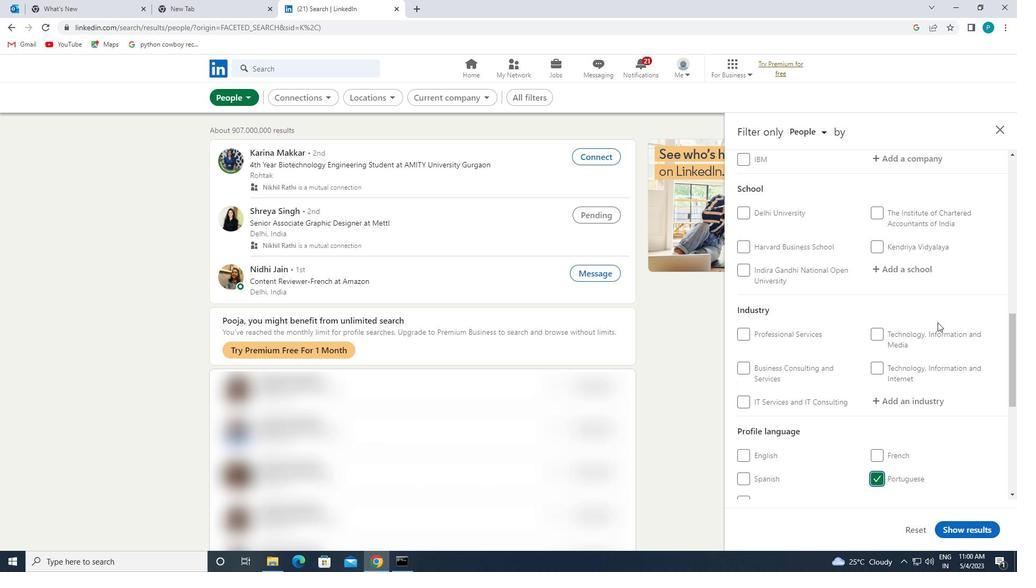 
Action: Mouse moved to (917, 308)
Screenshot: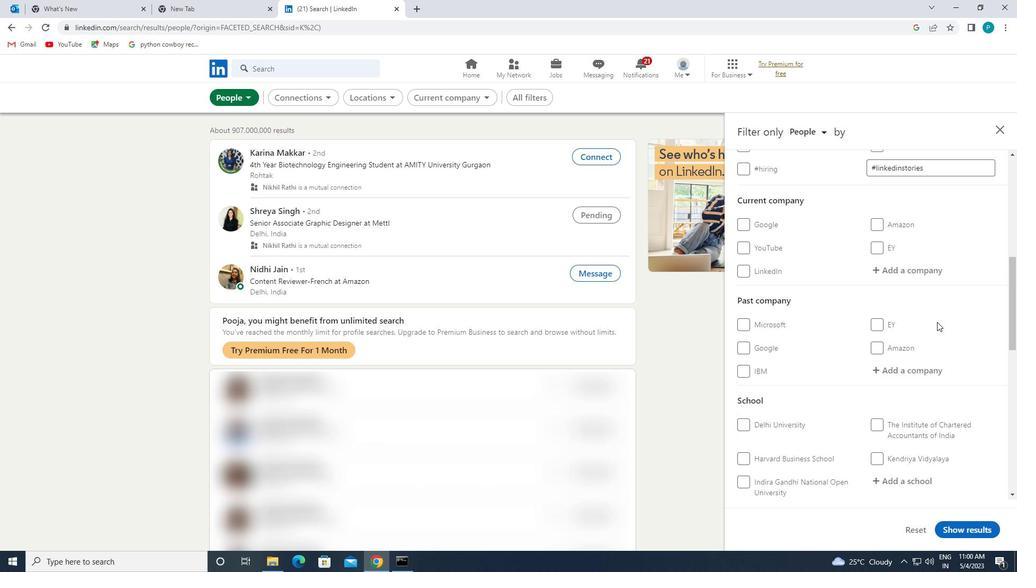 
Action: Mouse scrolled (917, 309) with delta (0, 0)
Screenshot: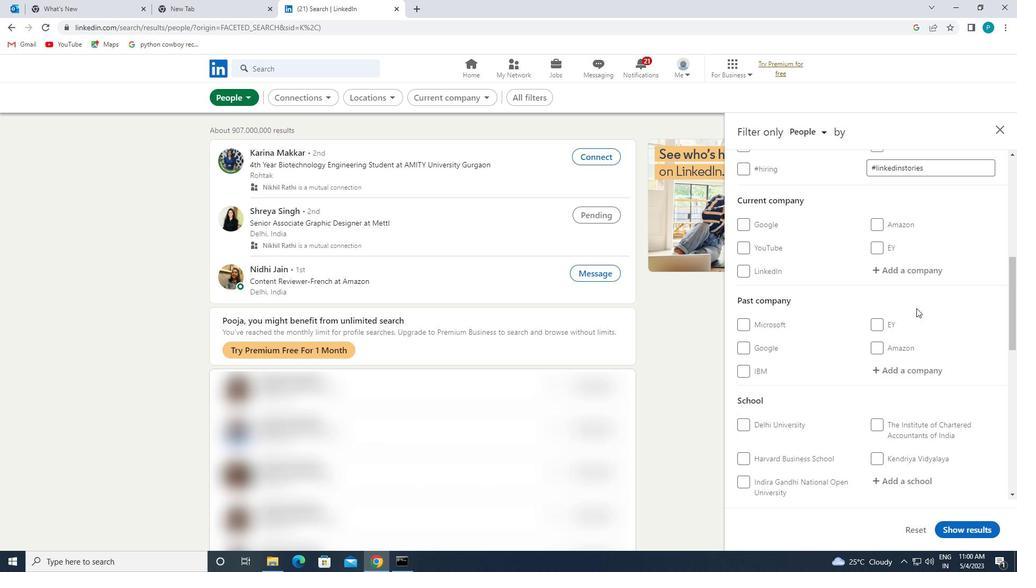 
Action: Mouse moved to (926, 321)
Screenshot: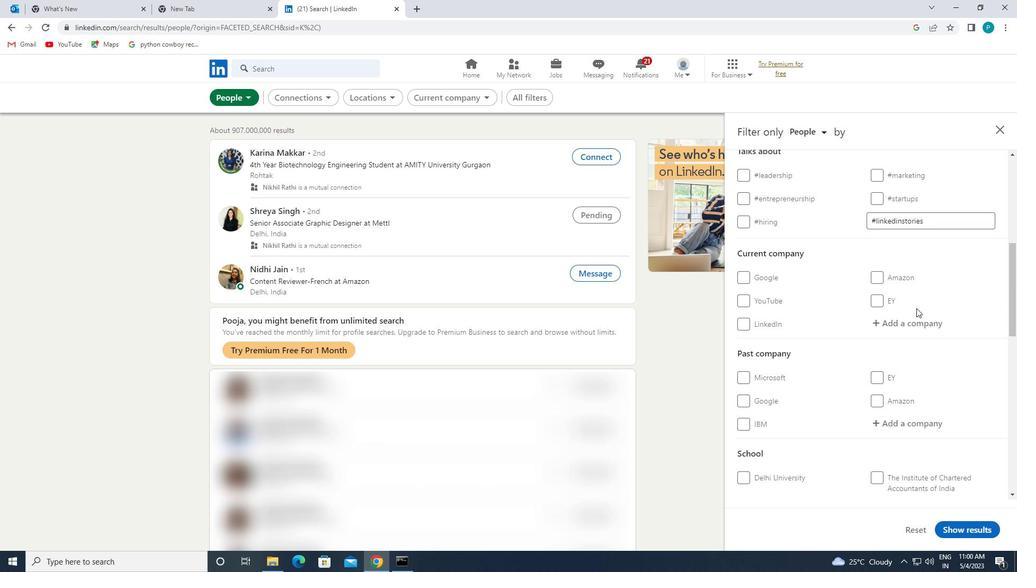 
Action: Mouse pressed left at (926, 321)
Screenshot: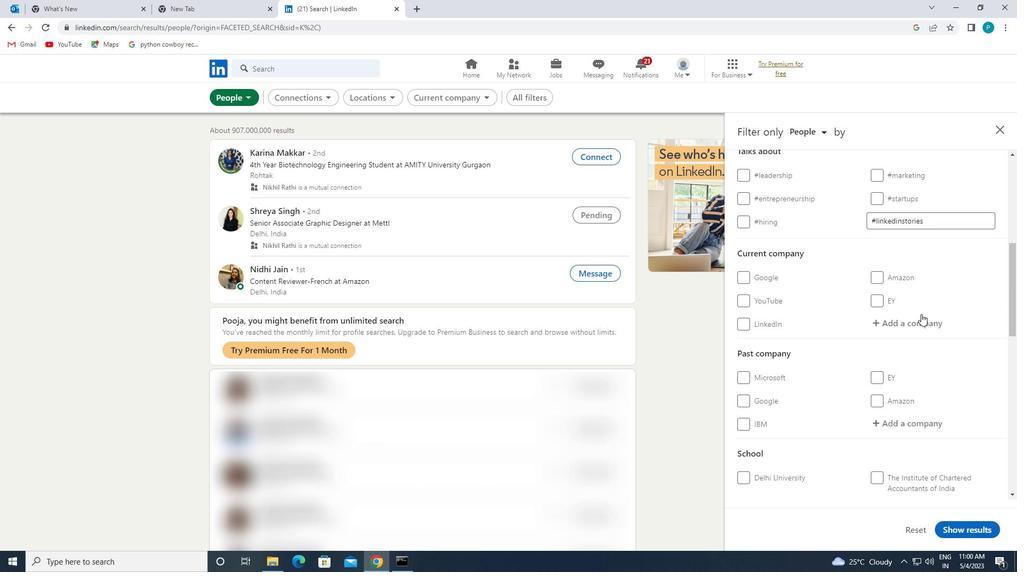 
Action: Mouse moved to (932, 324)
Screenshot: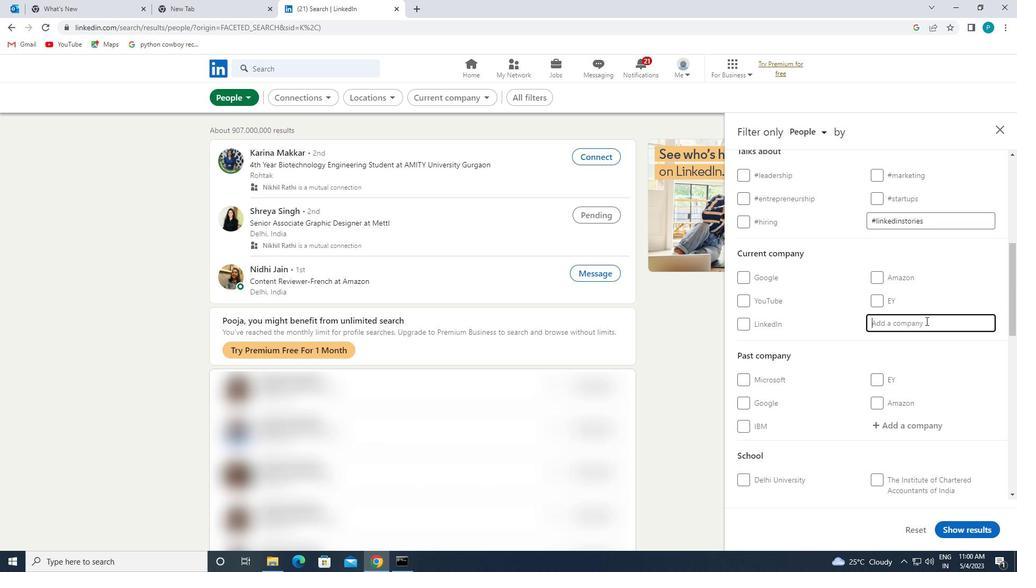
Action: Key pressed <Key.caps_lock>IDFC
Screenshot: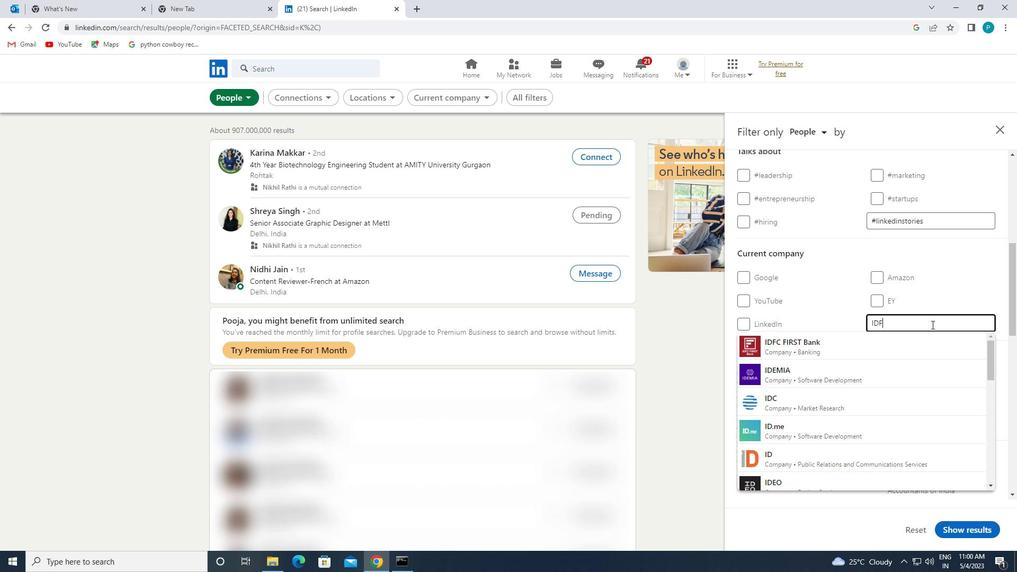 
Action: Mouse moved to (923, 351)
Screenshot: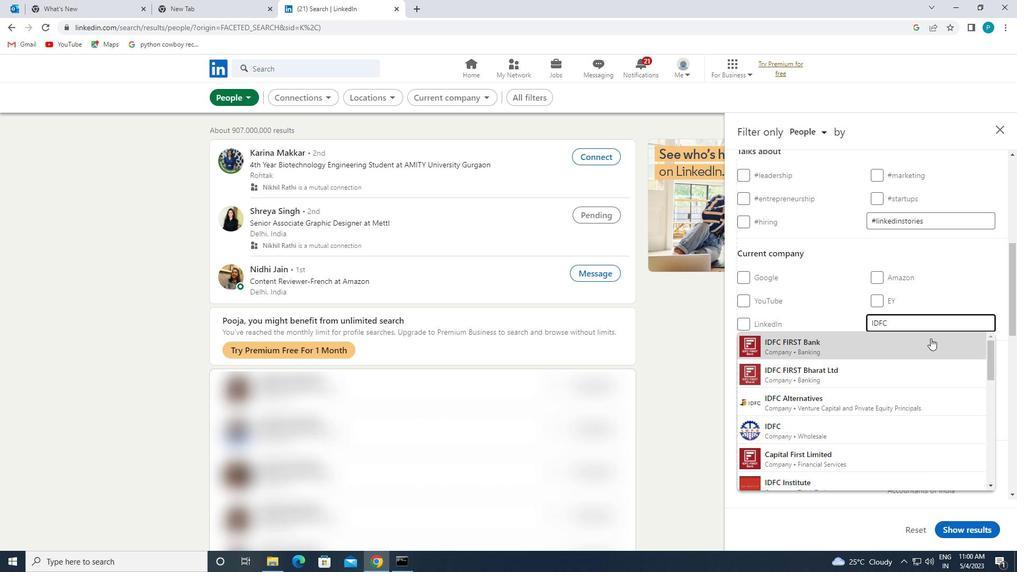 
Action: Mouse pressed left at (923, 351)
Screenshot: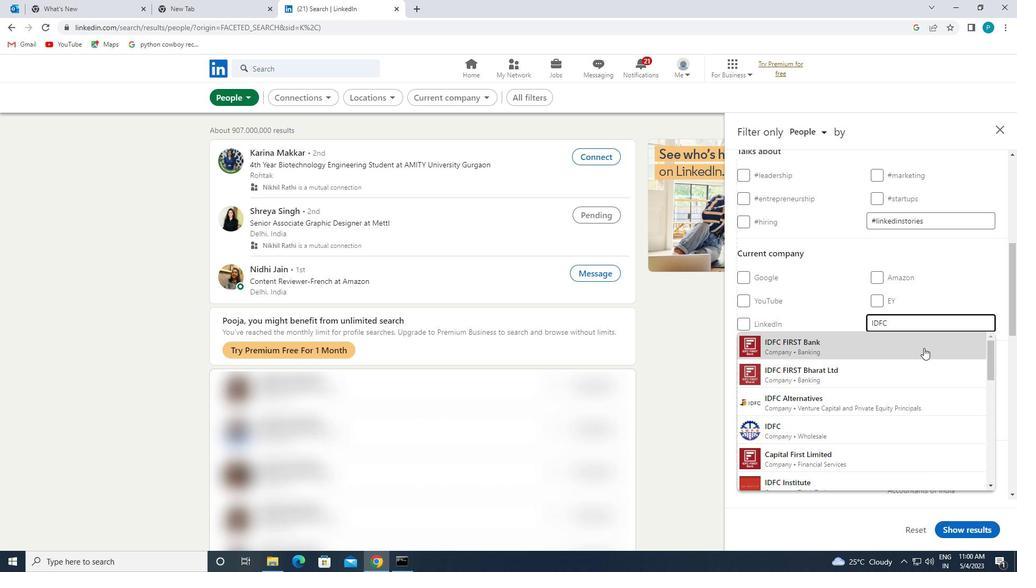 
Action: Mouse scrolled (923, 350) with delta (0, 0)
Screenshot: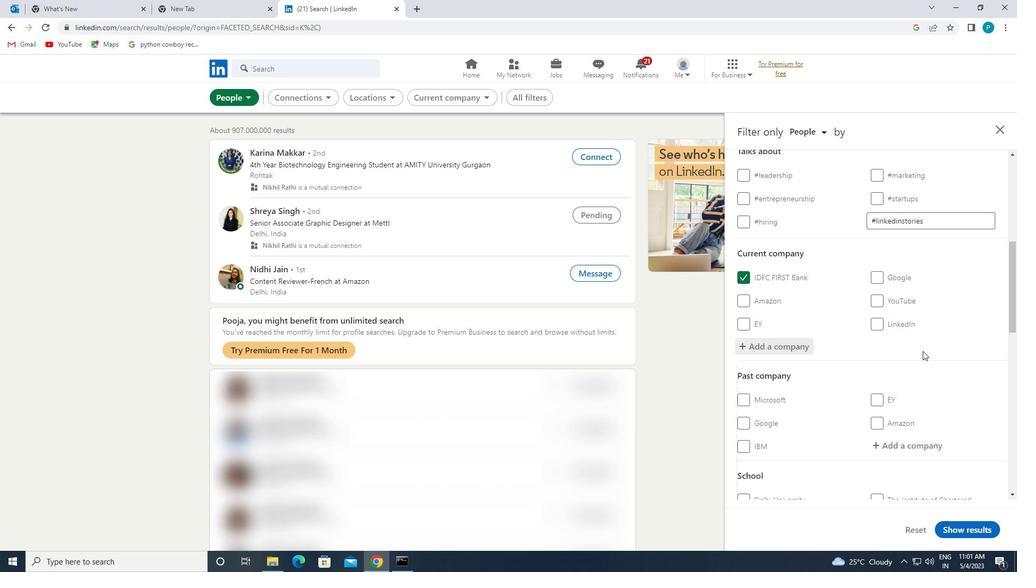 
Action: Mouse scrolled (923, 350) with delta (0, 0)
Screenshot: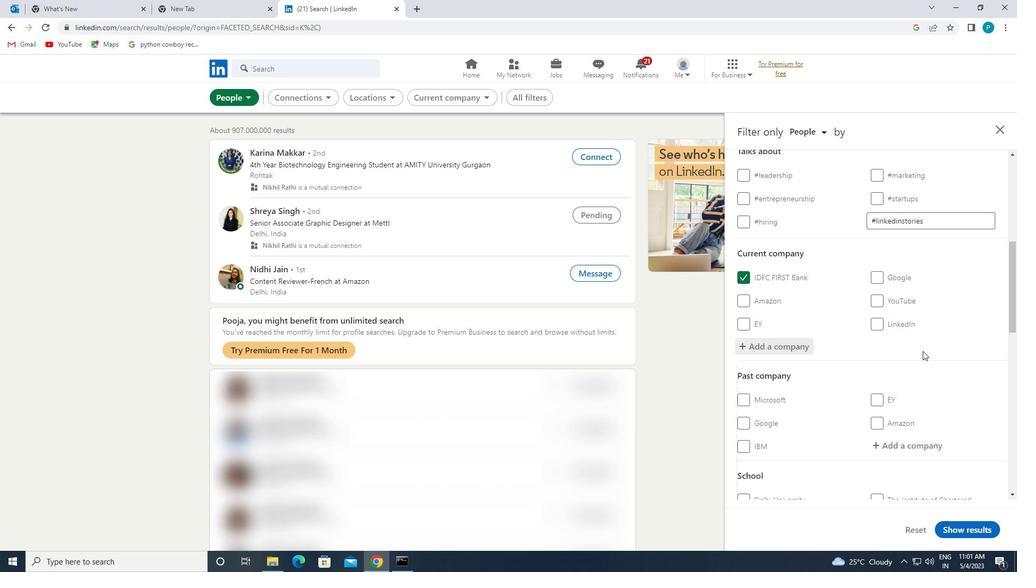 
Action: Mouse scrolled (923, 350) with delta (0, 0)
Screenshot: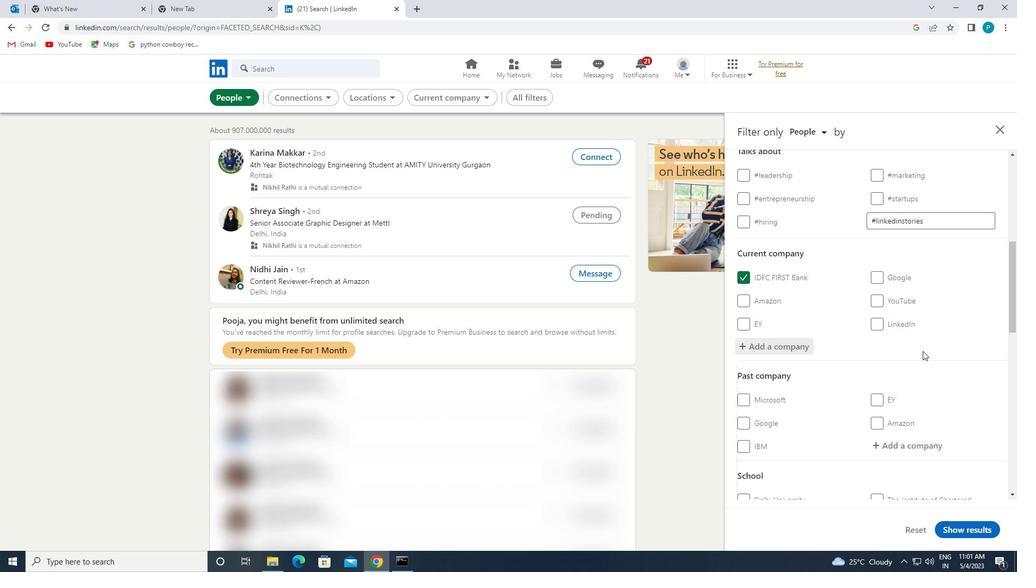 
Action: Mouse moved to (905, 391)
Screenshot: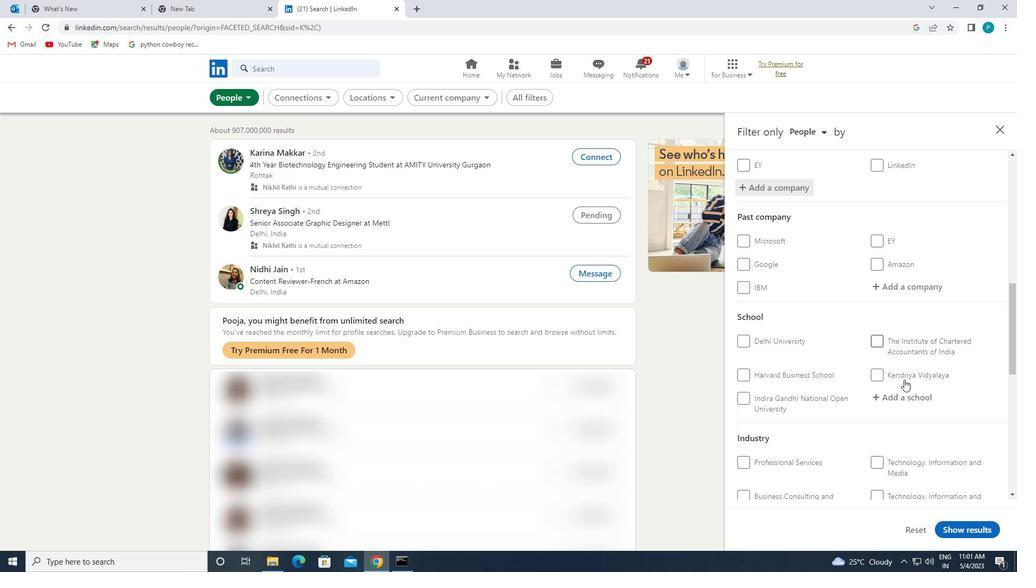 
Action: Mouse pressed left at (905, 391)
Screenshot: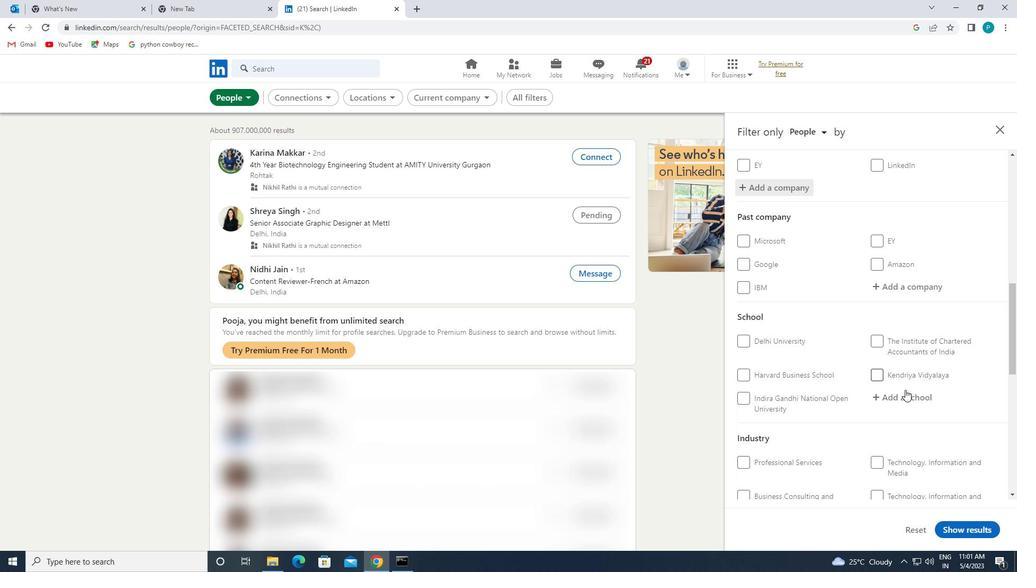 
Action: Mouse moved to (909, 393)
Screenshot: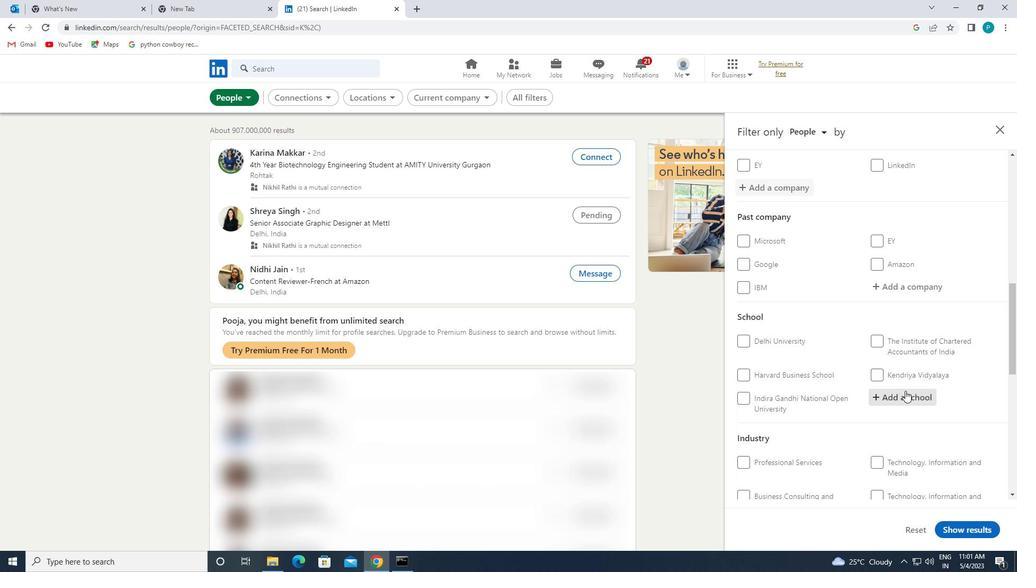 
Action: Key pressed U<Key.caps_lock>NIVERSITY<Key.space><Key.caps_lock>S<Key.caps_lock>CJ<Key.backspace>HOOL<Key.space>OF<Key.space><Key.caps_lock>M<Key.caps_lock>ANAGEMENT
Screenshot: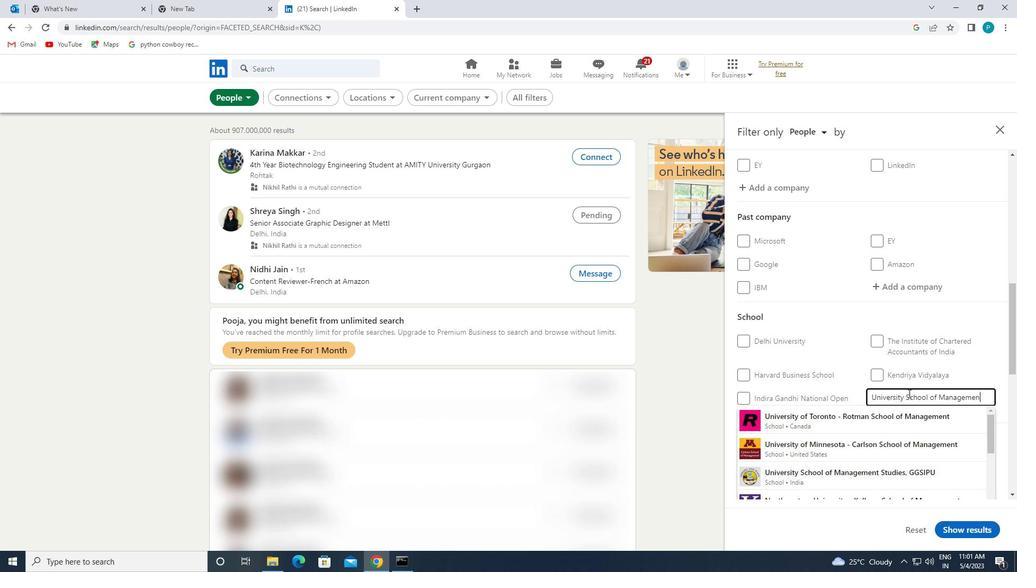 
Action: Mouse moved to (901, 416)
Screenshot: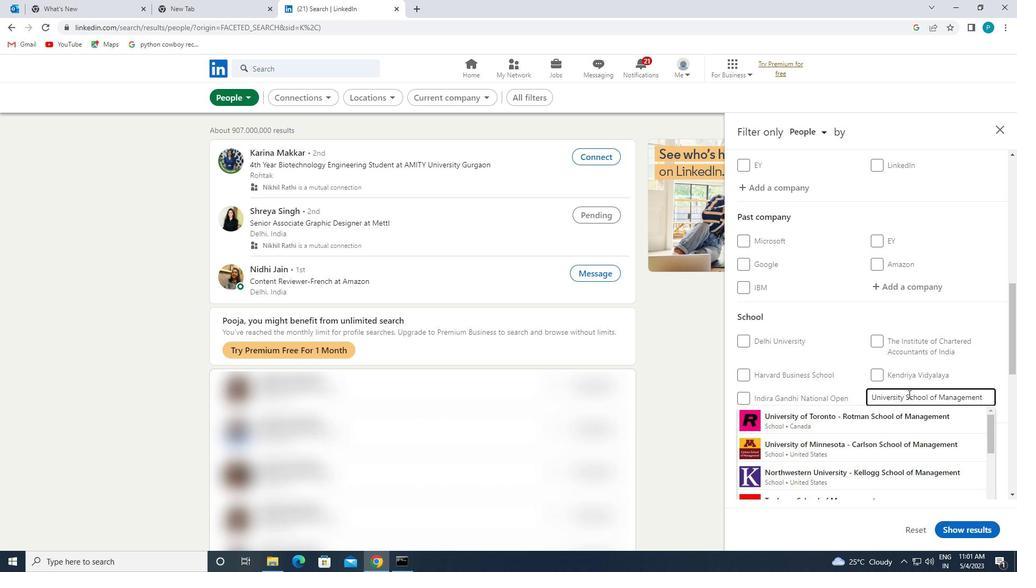 
Action: Mouse scrolled (901, 416) with delta (0, 0)
Screenshot: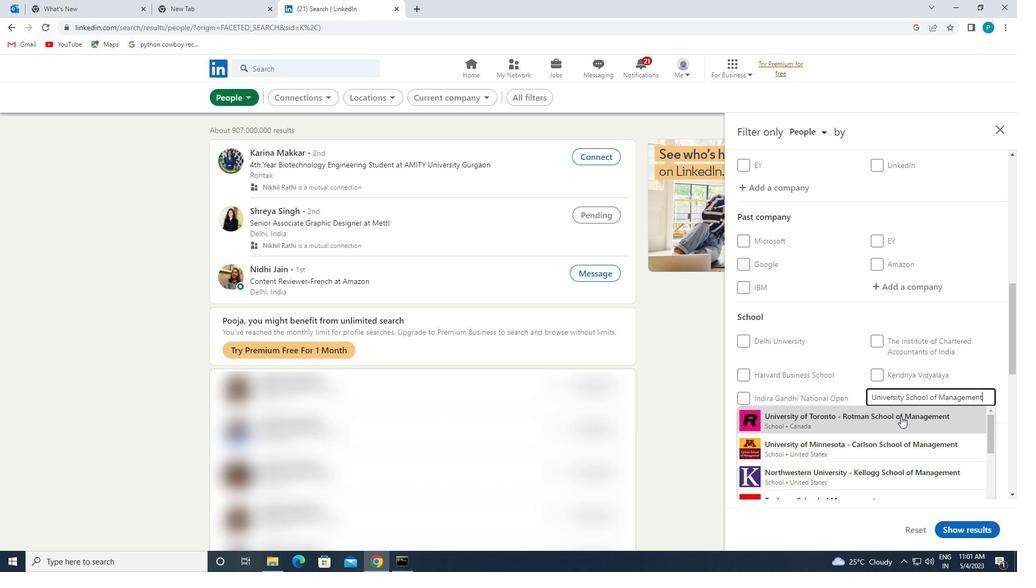
Action: Mouse scrolled (901, 416) with delta (0, 0)
Screenshot: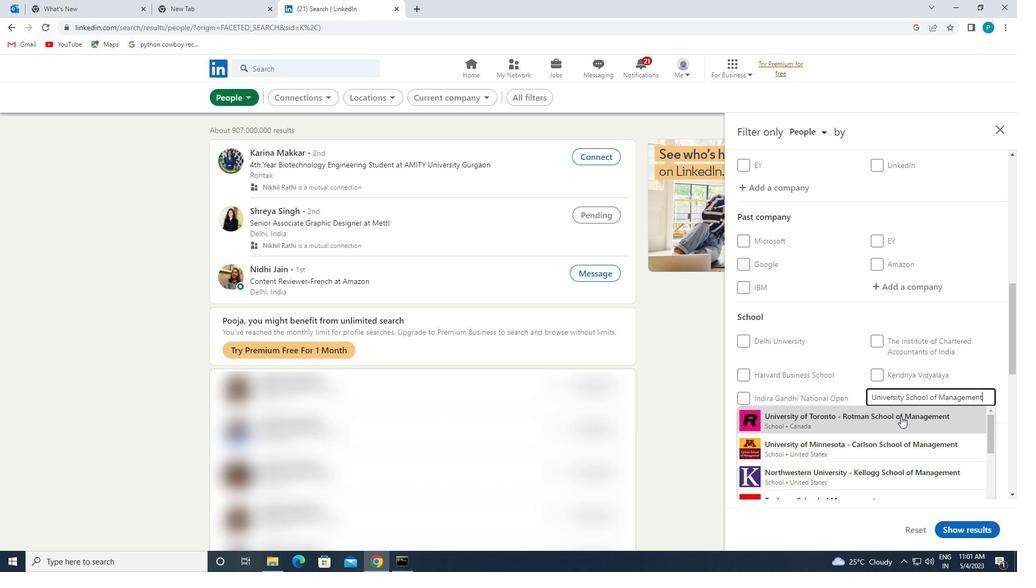 
Action: Mouse moved to (902, 426)
Screenshot: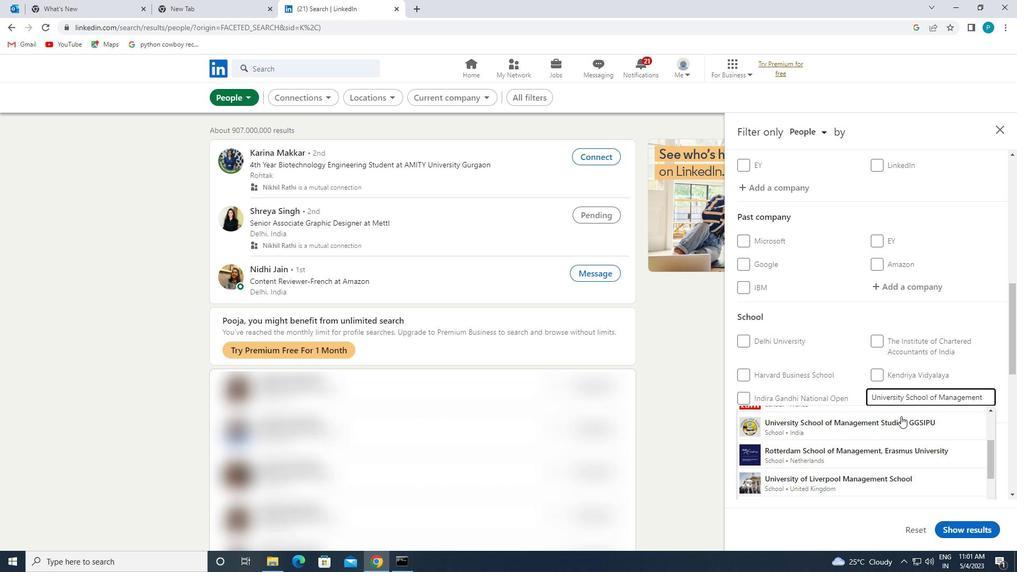 
Action: Mouse pressed left at (902, 426)
Screenshot: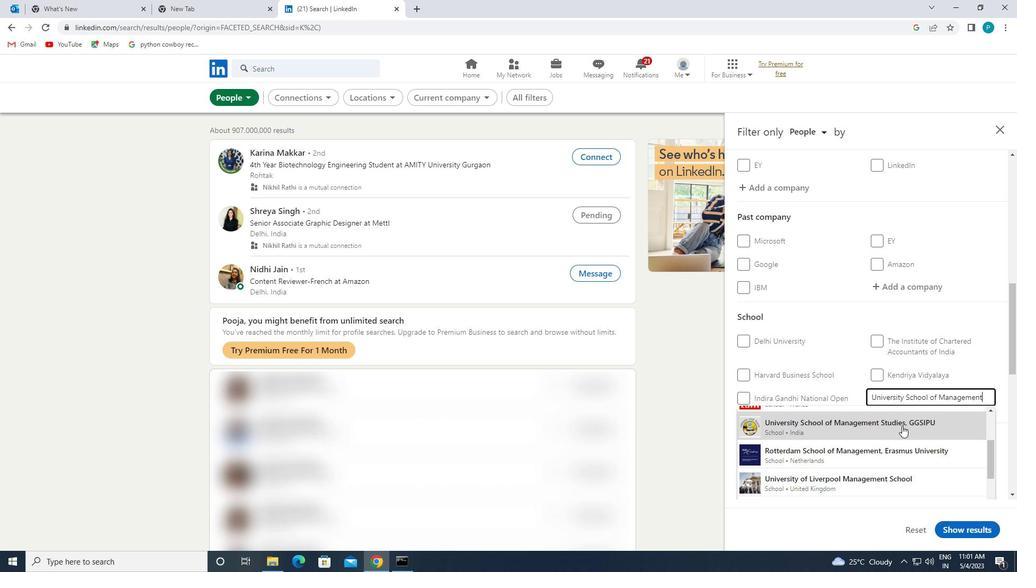 
Action: Mouse moved to (898, 429)
Screenshot: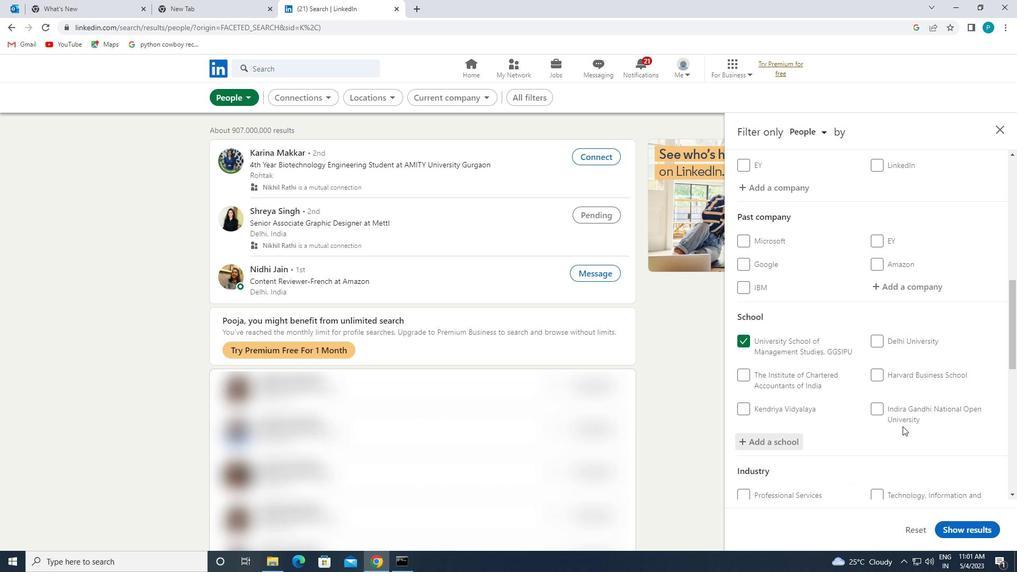 
Action: Mouse scrolled (898, 428) with delta (0, 0)
Screenshot: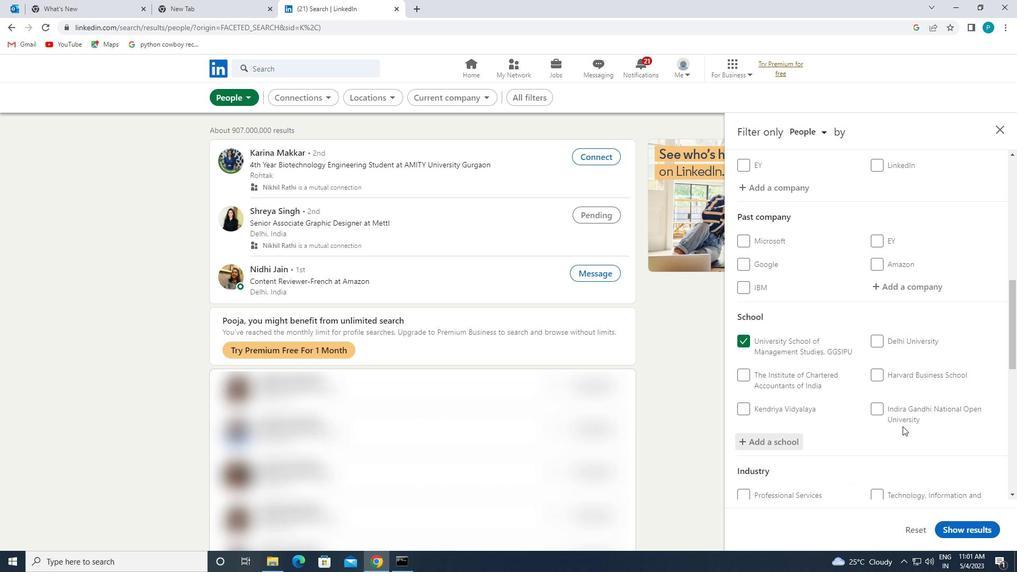 
Action: Mouse scrolled (898, 428) with delta (0, 0)
Screenshot: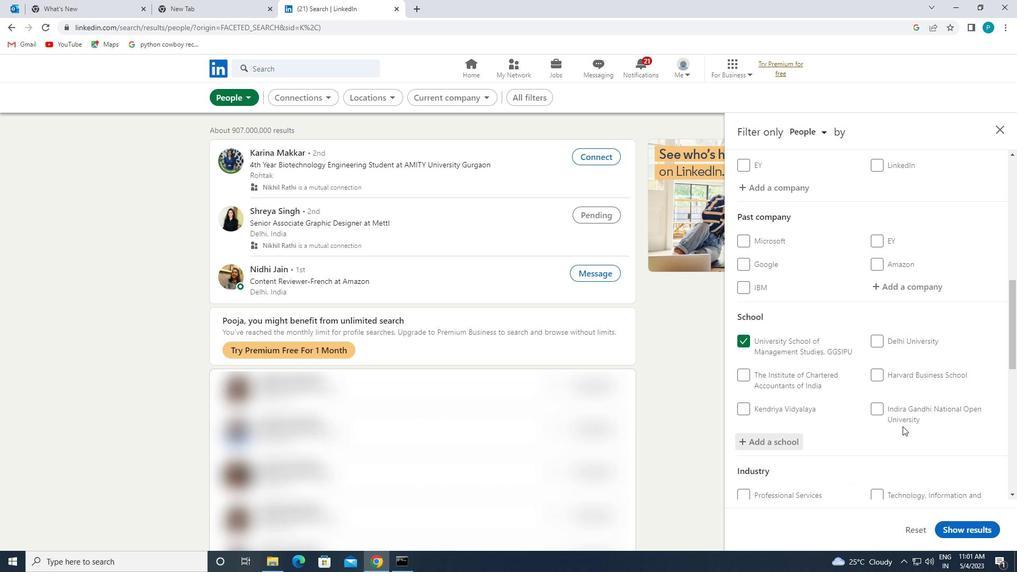 
Action: Mouse moved to (899, 444)
Screenshot: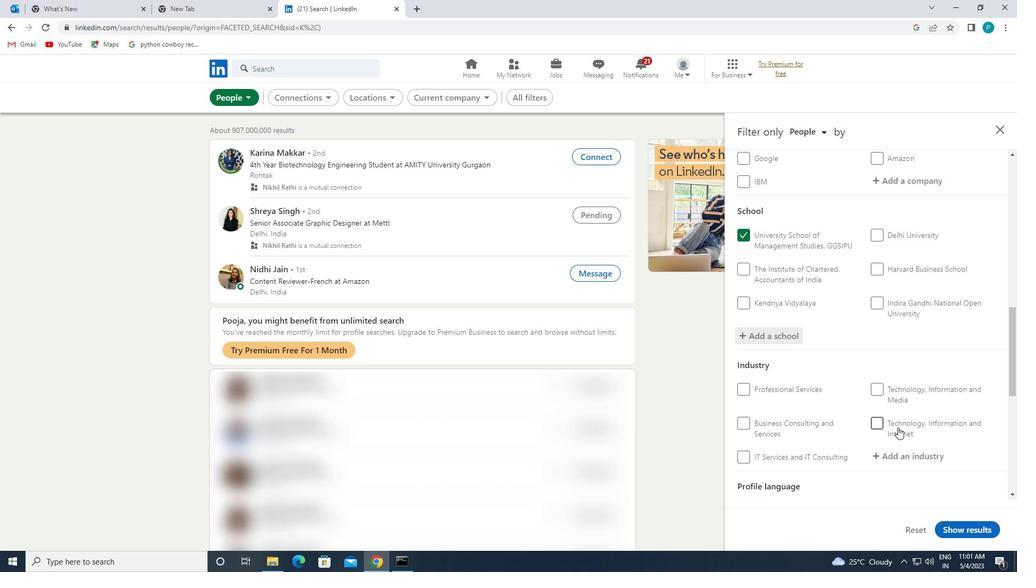 
Action: Mouse pressed left at (899, 444)
Screenshot: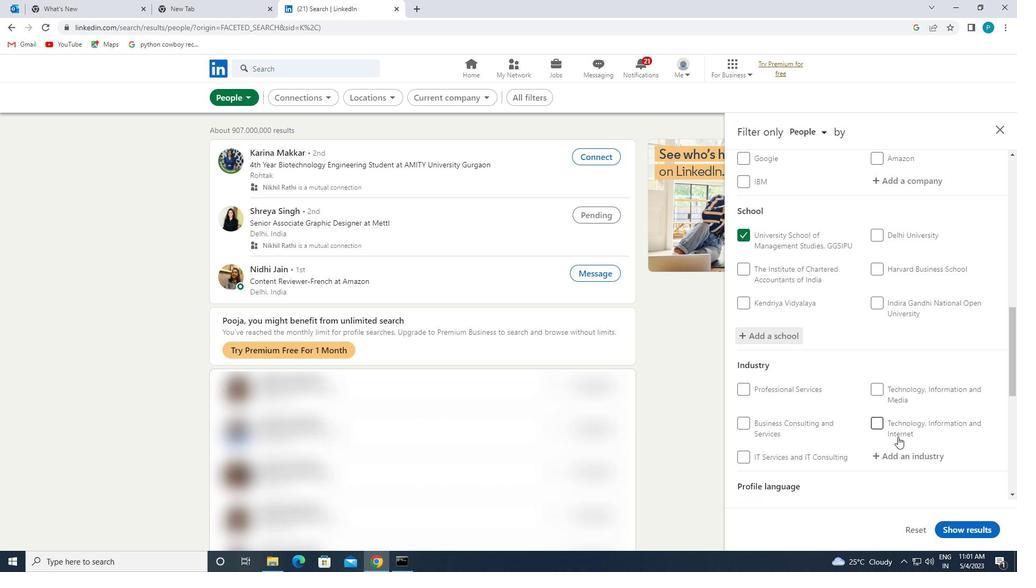 
Action: Mouse moved to (905, 451)
Screenshot: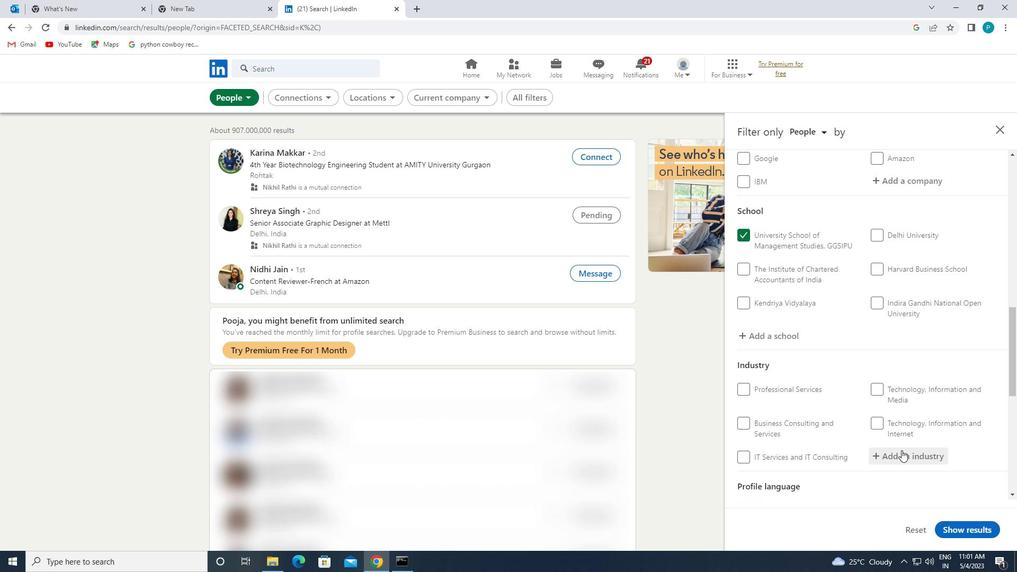 
Action: Mouse pressed left at (905, 451)
Screenshot: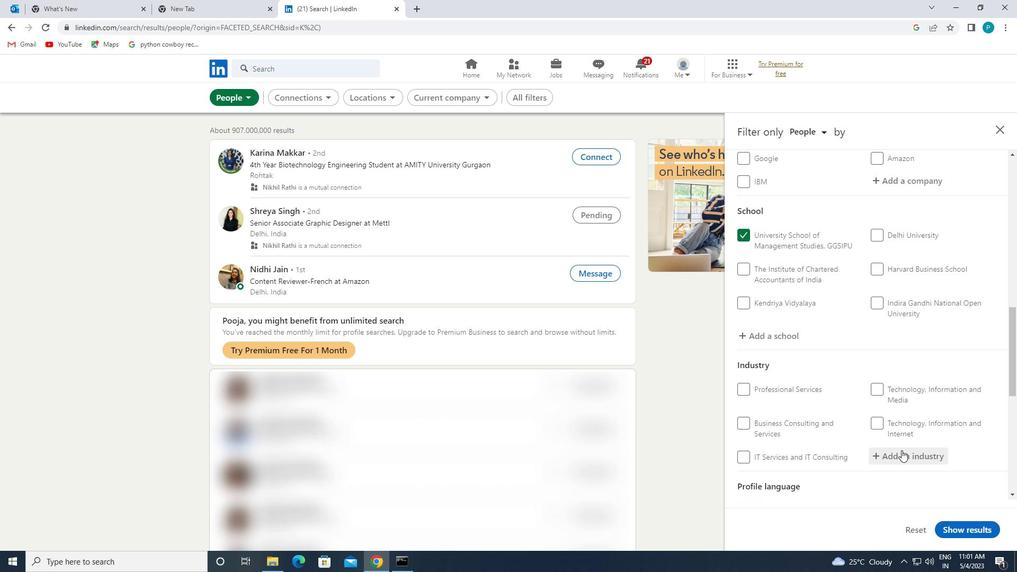 
Action: Mouse moved to (910, 451)
Screenshot: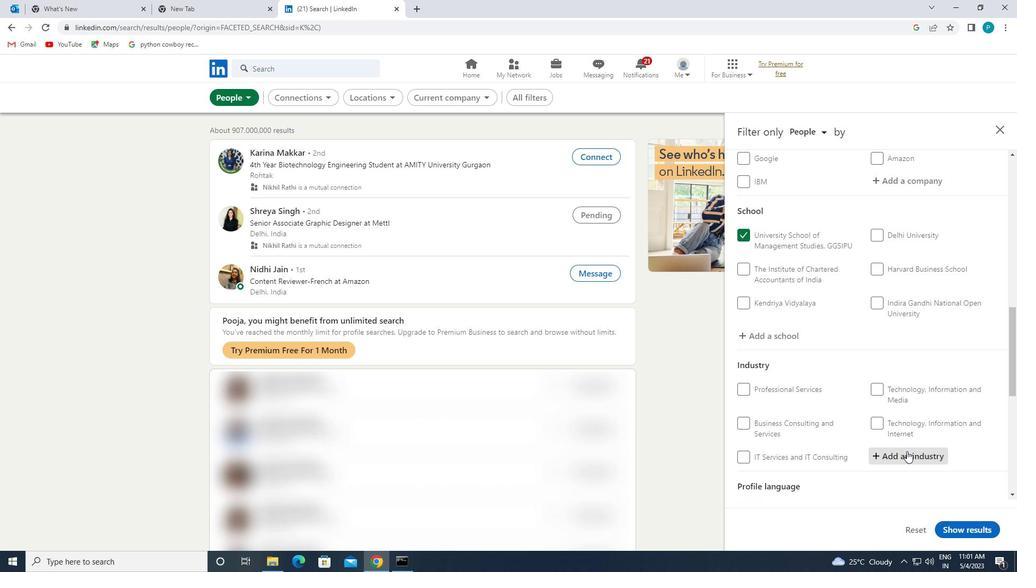 
Action: Key pressed <Key.caps_lock>K<Key.caps_lock>AW
Screenshot: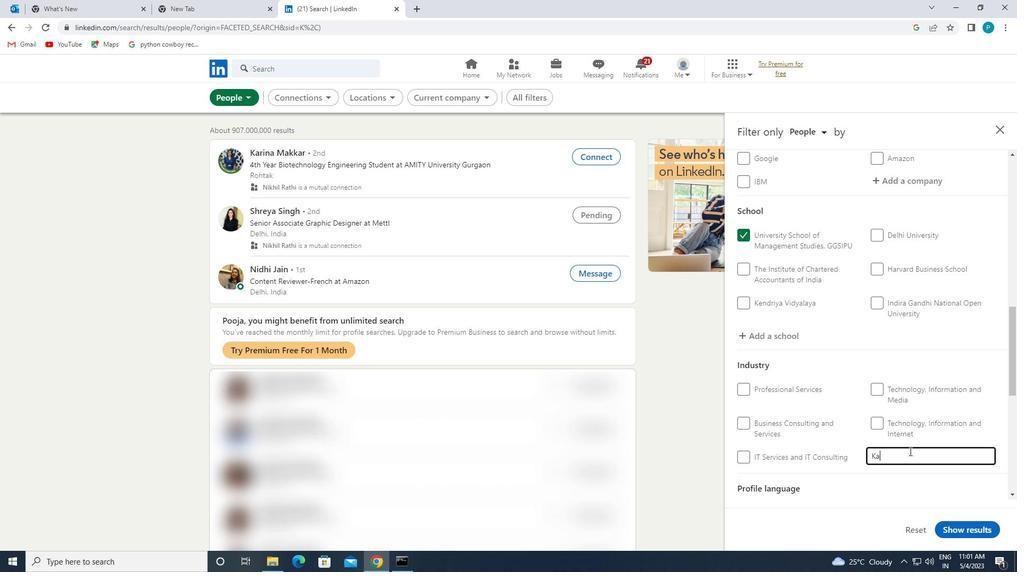
Action: Mouse moved to (892, 421)
Screenshot: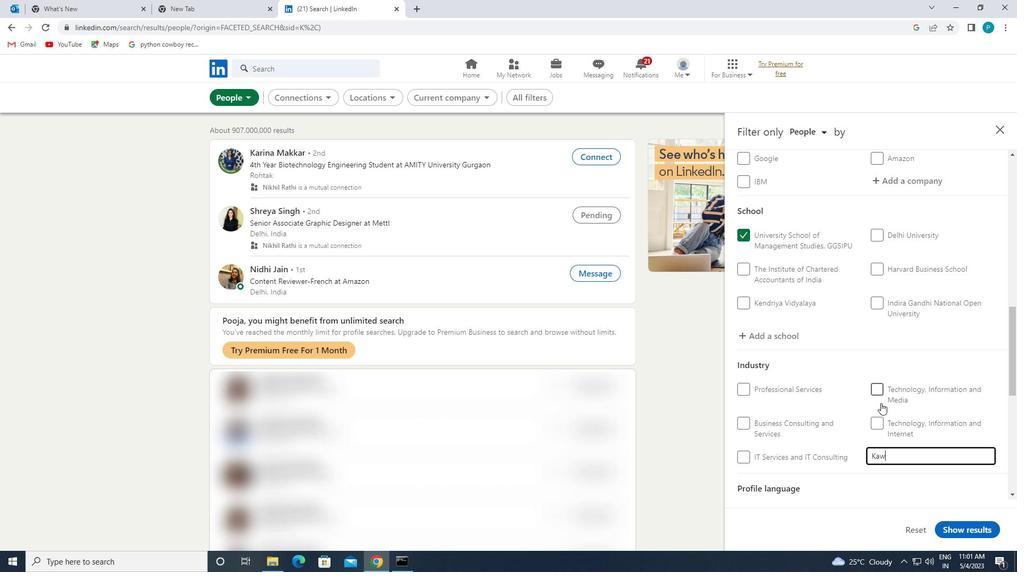 
Action: Key pressed <Key.backspace><Key.backspace><Key.backspace><Key.caps_lock>L<Key.caps_lock>AW
Screenshot: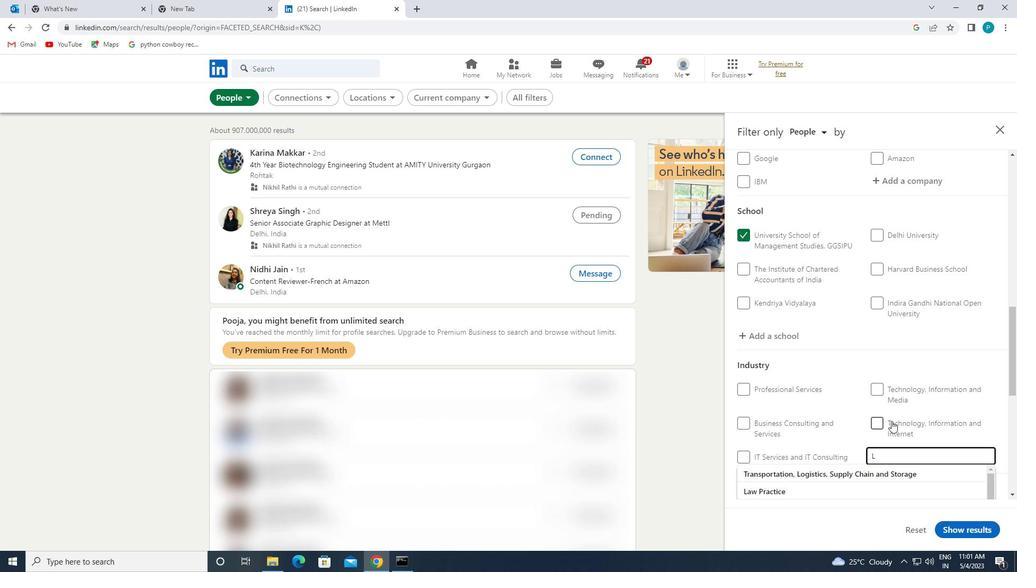 
Action: Mouse moved to (882, 407)
Screenshot: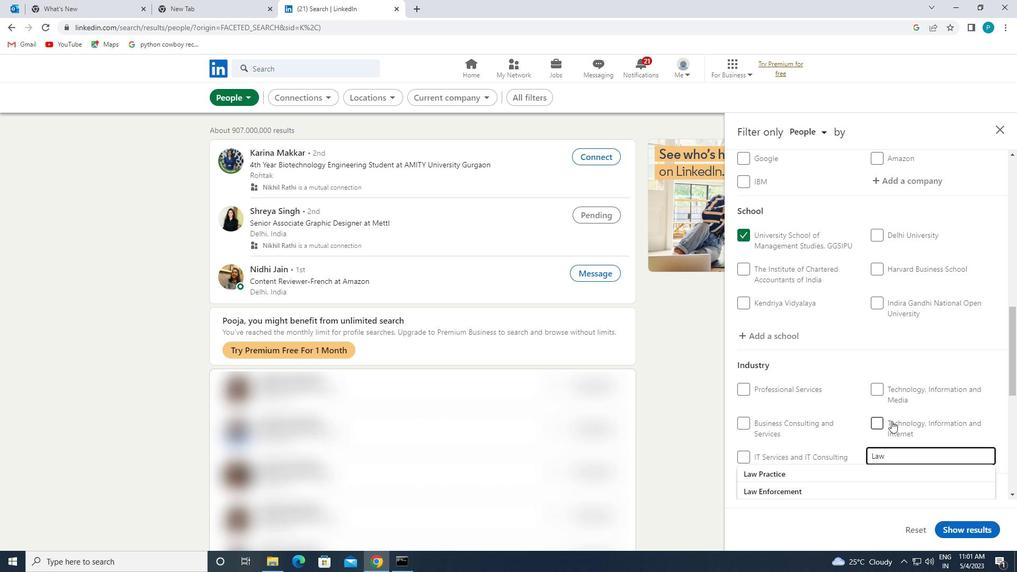 
Action: Mouse scrolled (882, 407) with delta (0, 0)
Screenshot: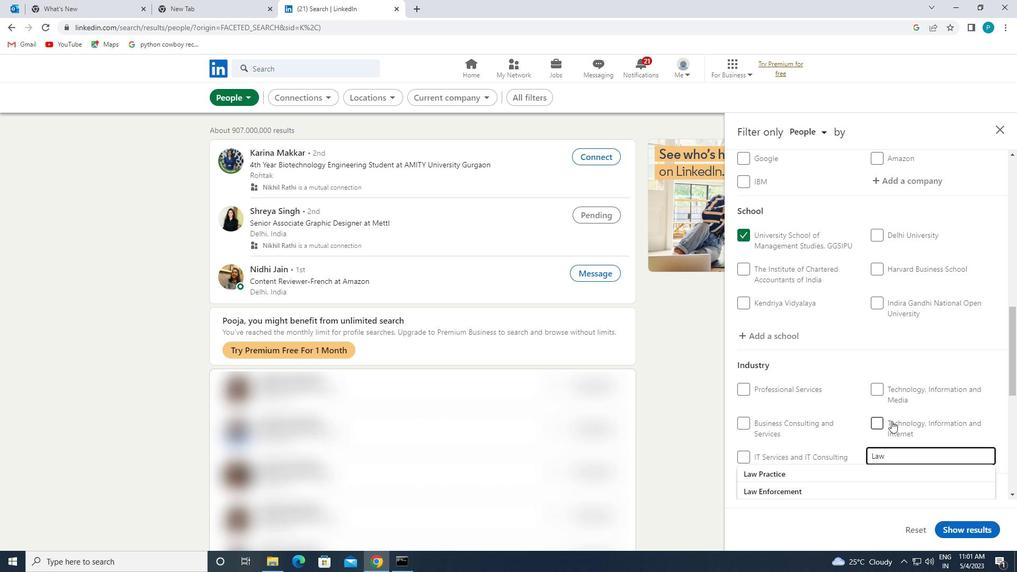
Action: Mouse moved to (876, 407)
Screenshot: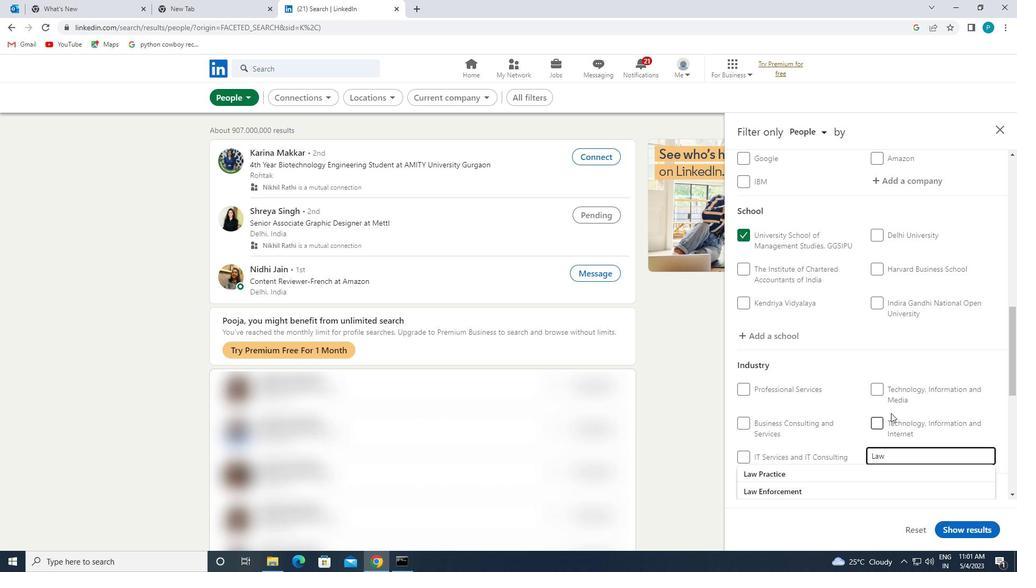 
Action: Mouse scrolled (876, 406) with delta (0, 0)
Screenshot: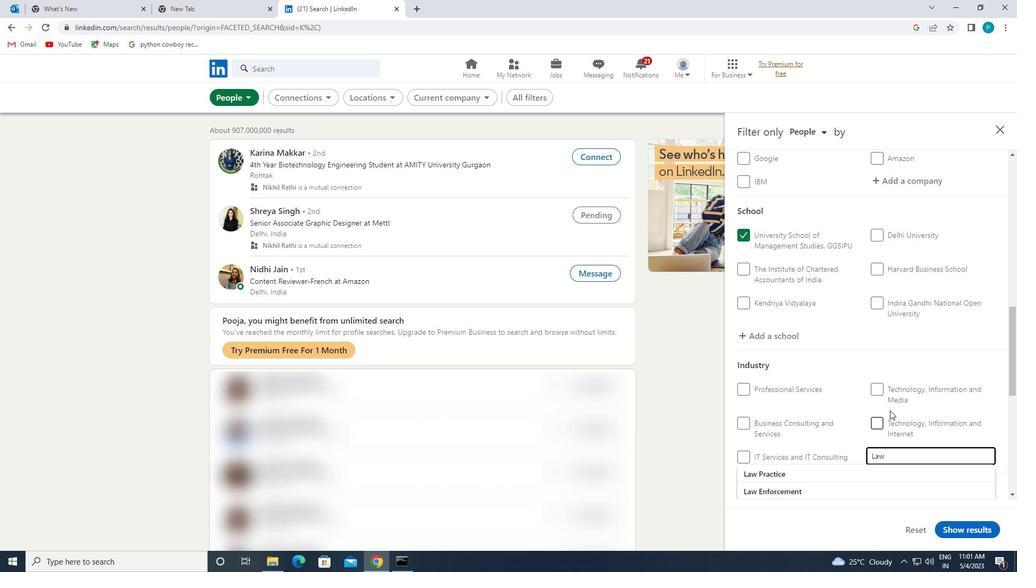 
Action: Mouse moved to (817, 382)
Screenshot: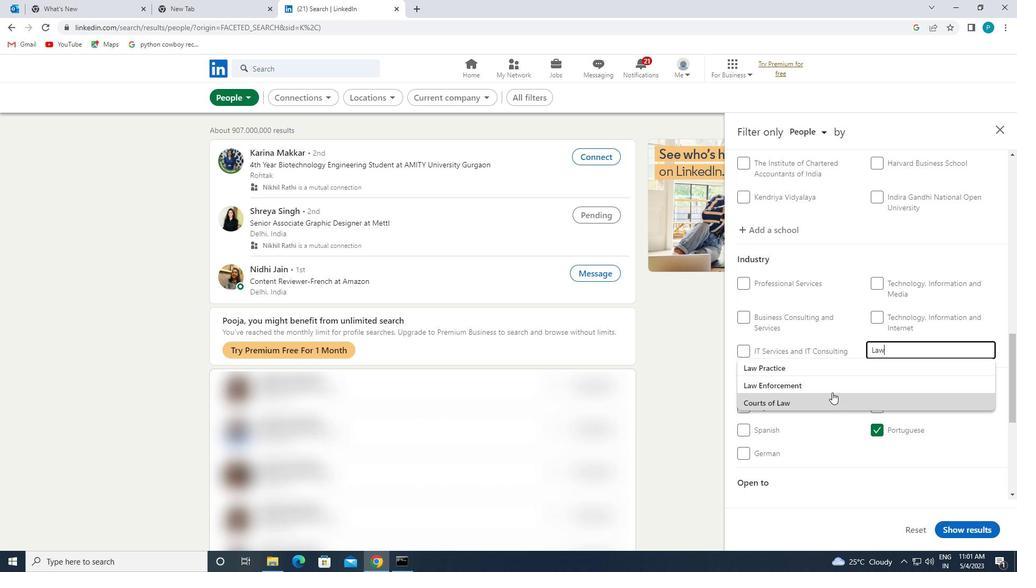 
Action: Mouse pressed left at (817, 382)
Screenshot: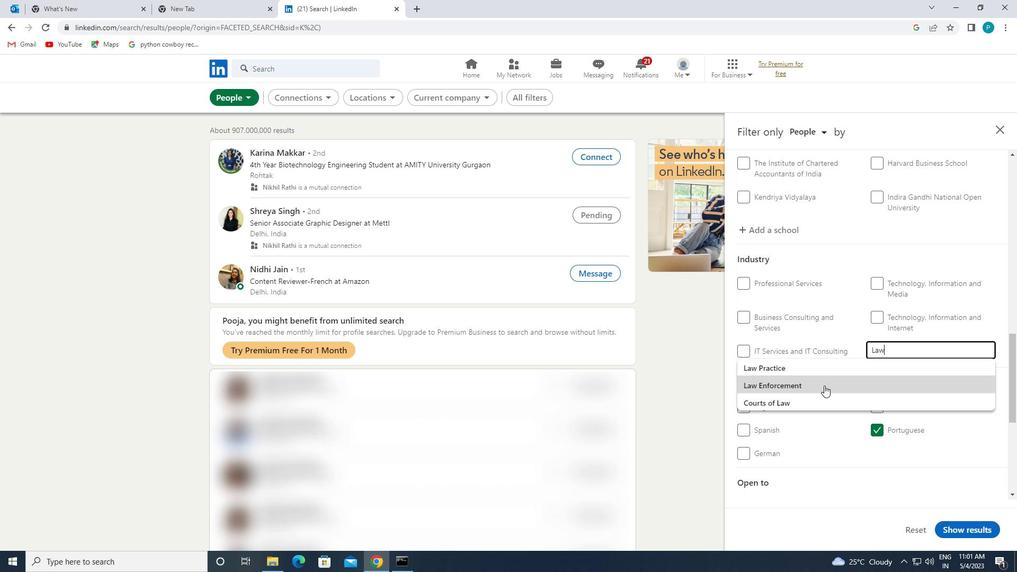 
Action: Mouse moved to (865, 412)
Screenshot: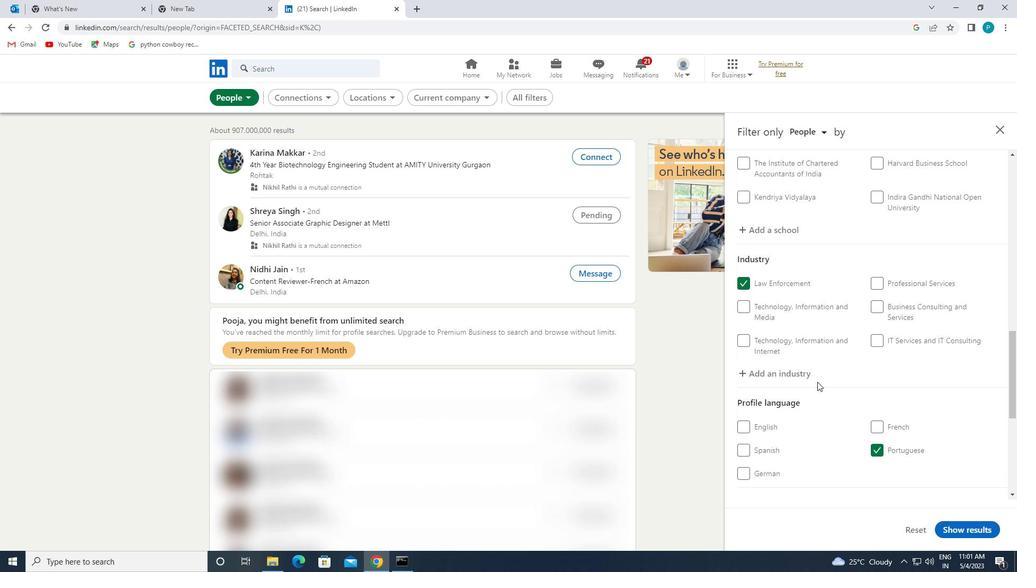 
Action: Mouse scrolled (865, 412) with delta (0, 0)
Screenshot: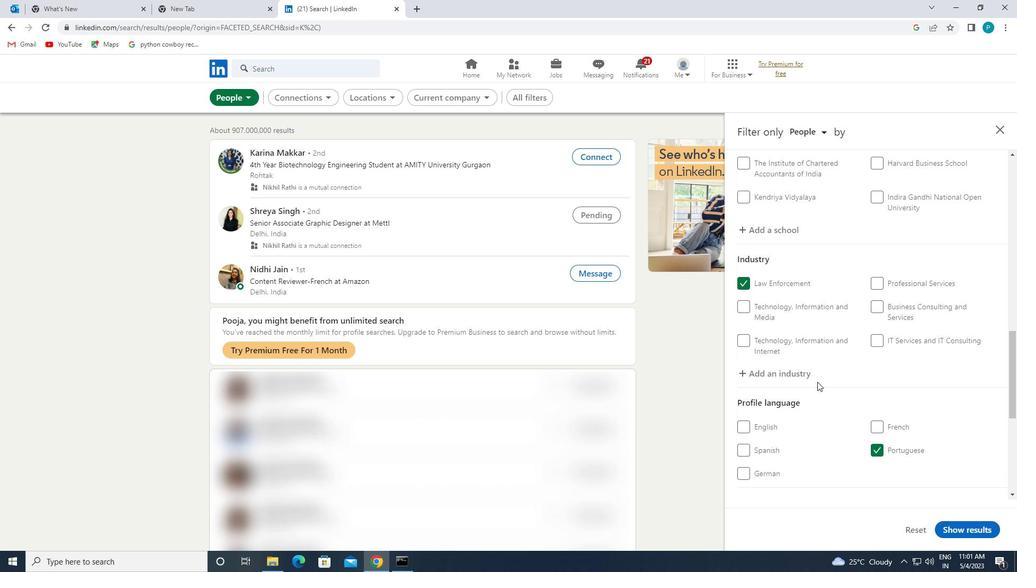 
Action: Mouse moved to (866, 412)
Screenshot: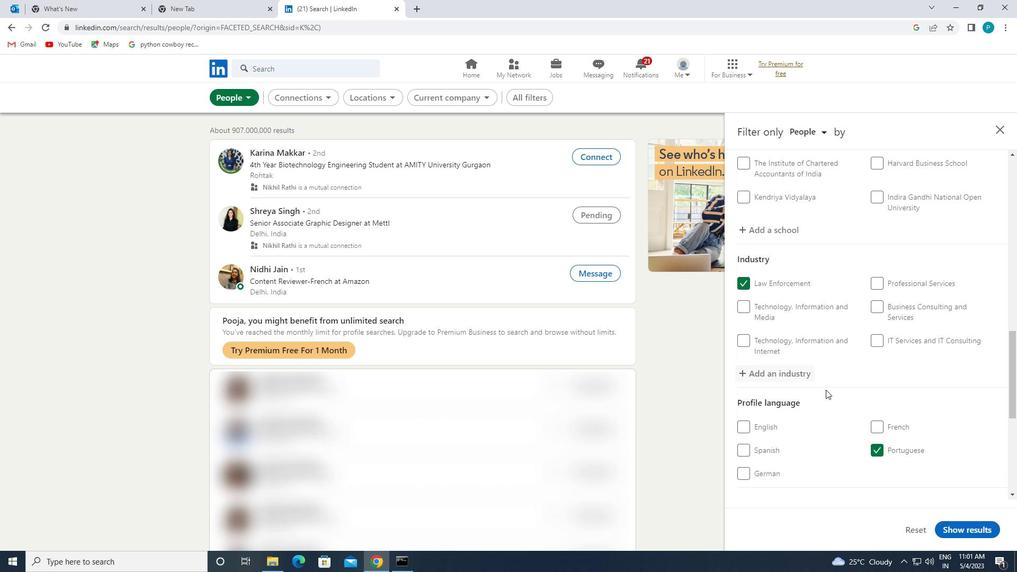 
Action: Mouse scrolled (866, 412) with delta (0, 0)
Screenshot: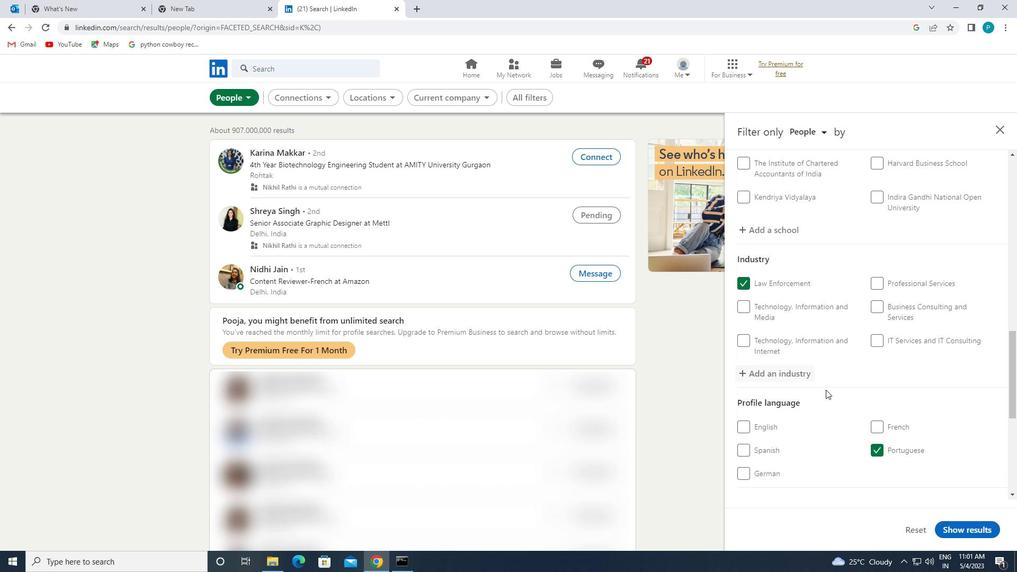 
Action: Mouse scrolled (866, 412) with delta (0, 0)
Screenshot: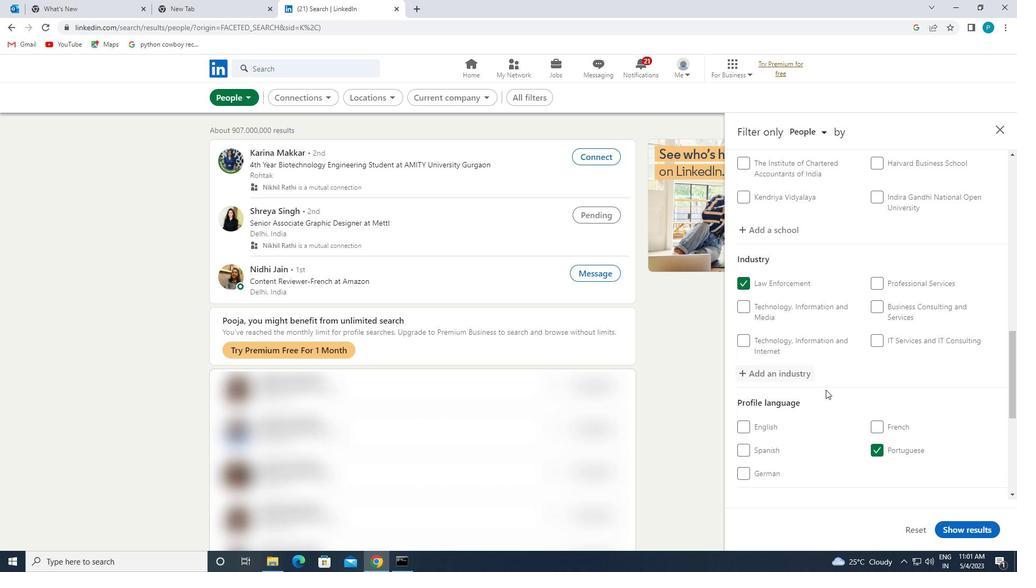 
Action: Mouse scrolled (866, 412) with delta (0, 0)
Screenshot: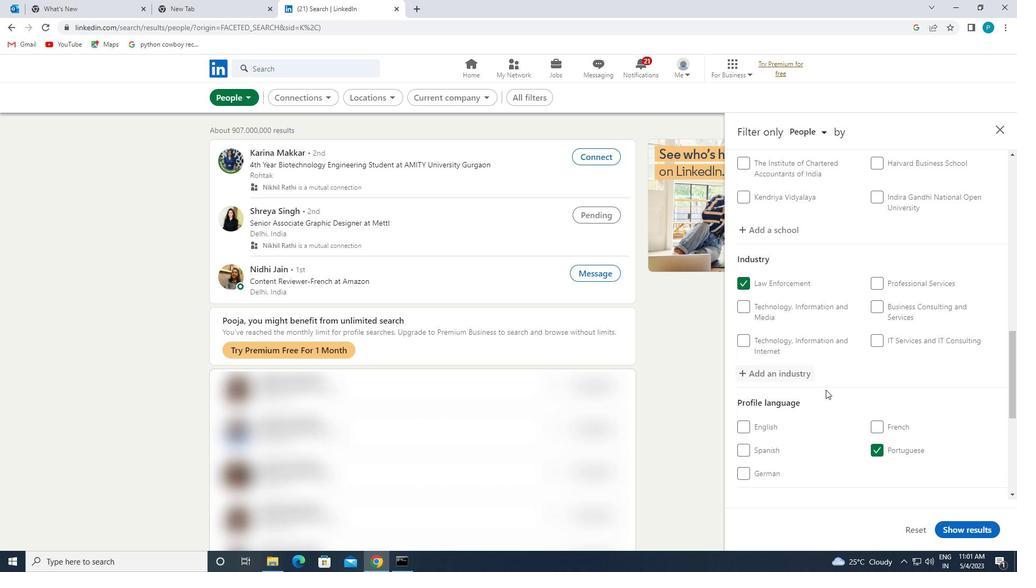 
Action: Mouse moved to (891, 430)
Screenshot: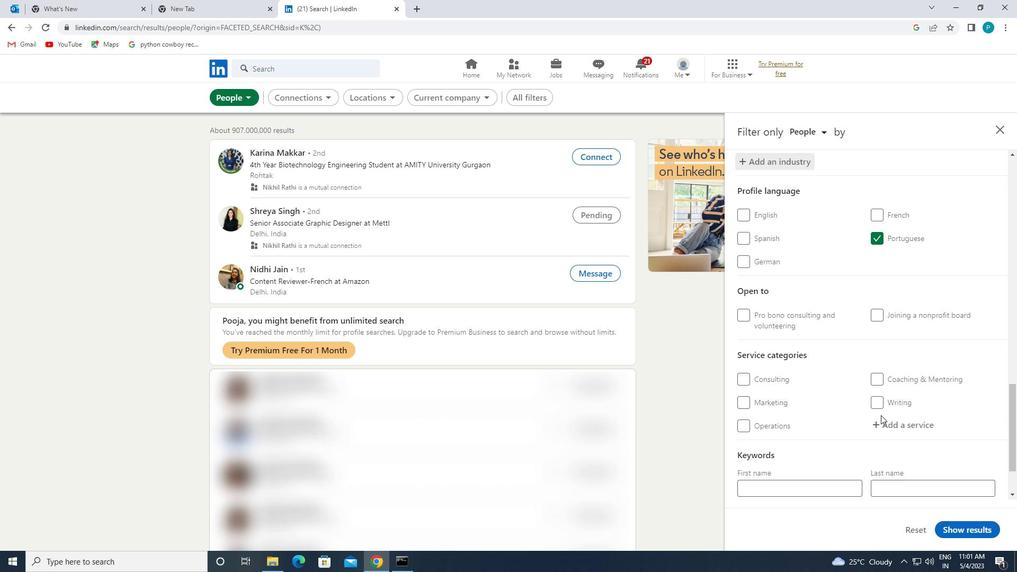 
Action: Mouse pressed left at (891, 430)
Screenshot: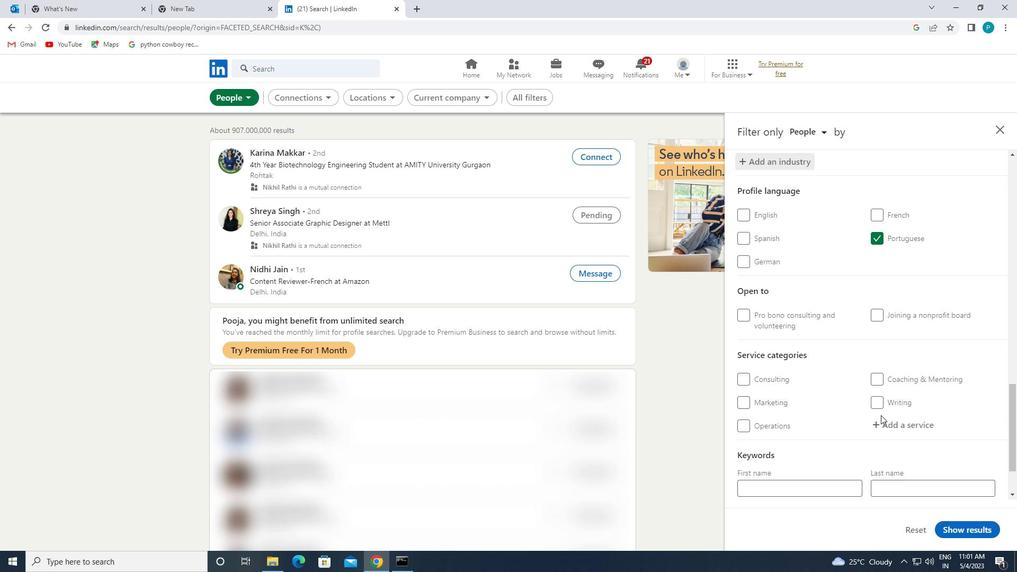 
Action: Key pressed <Key.caps_lock>C<Key.caps_lock>ORPORATE
Screenshot: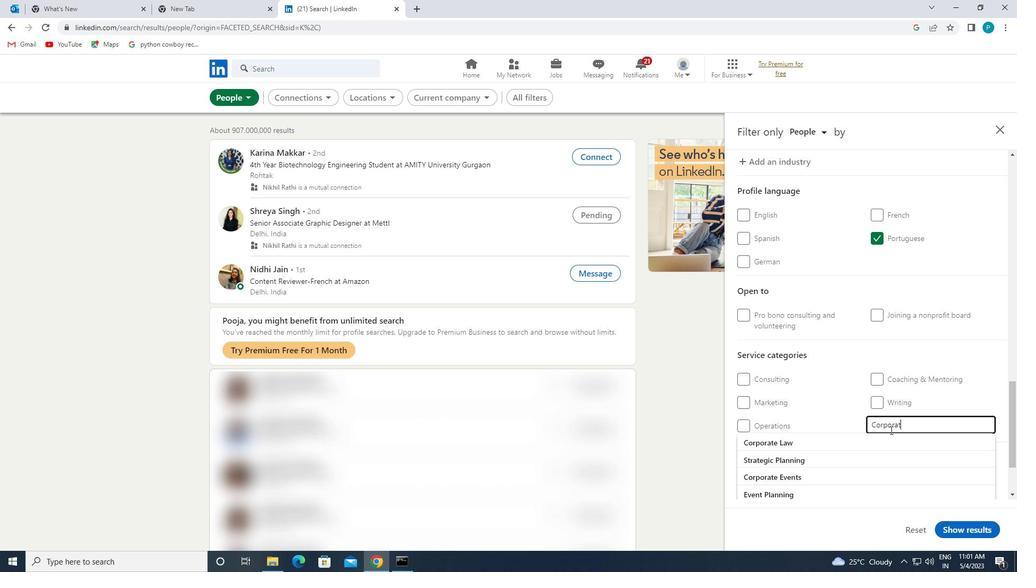 
Action: Mouse moved to (857, 444)
Screenshot: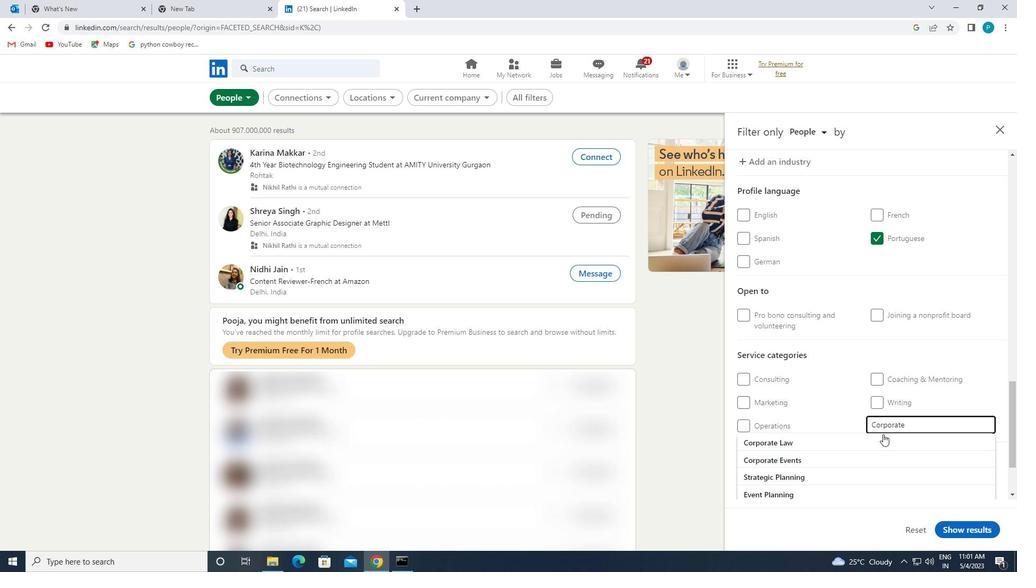 
Action: Mouse pressed left at (857, 444)
Screenshot: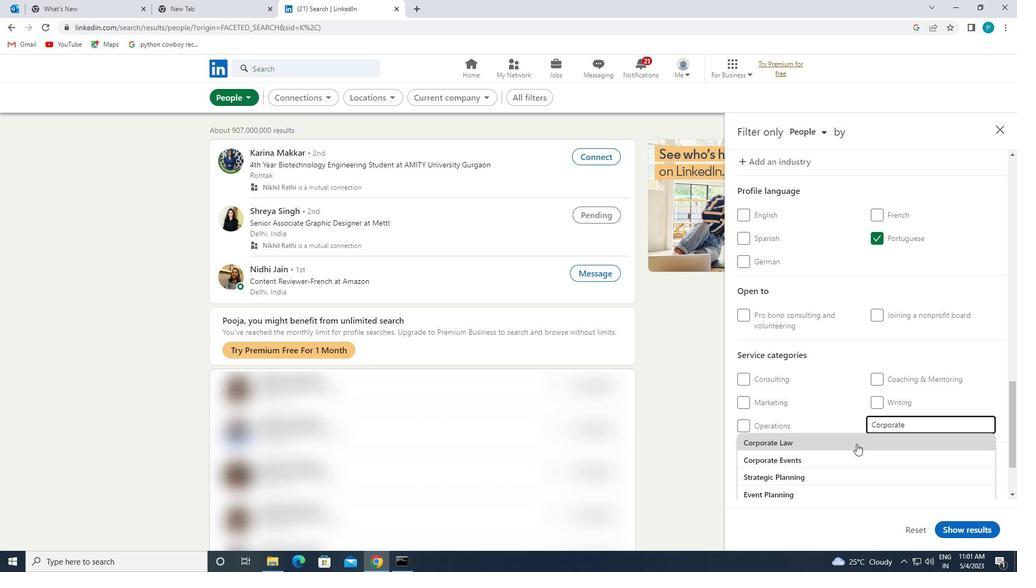 
Action: Mouse scrolled (857, 443) with delta (0, 0)
Screenshot: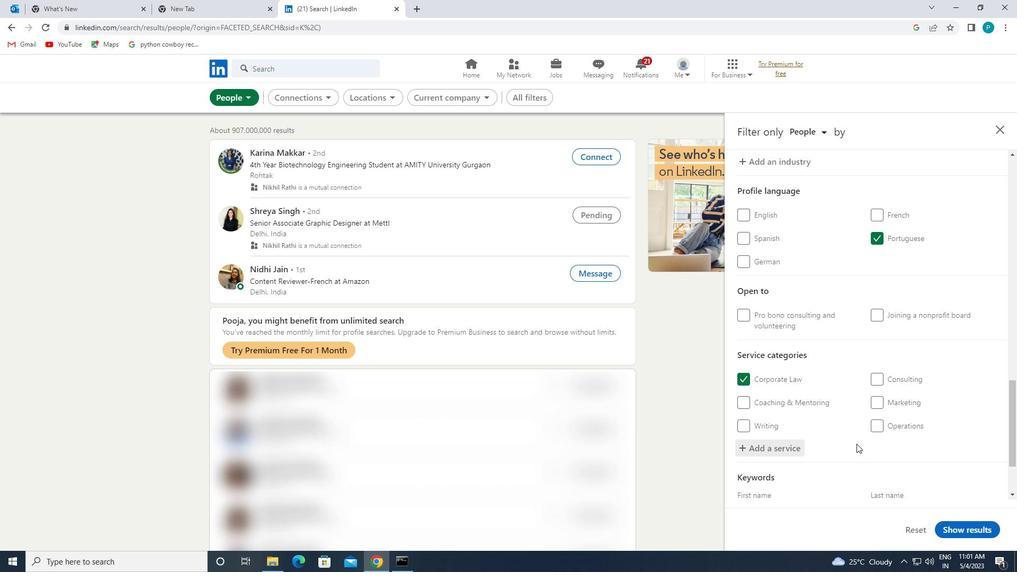 
Action: Mouse scrolled (857, 443) with delta (0, 0)
Screenshot: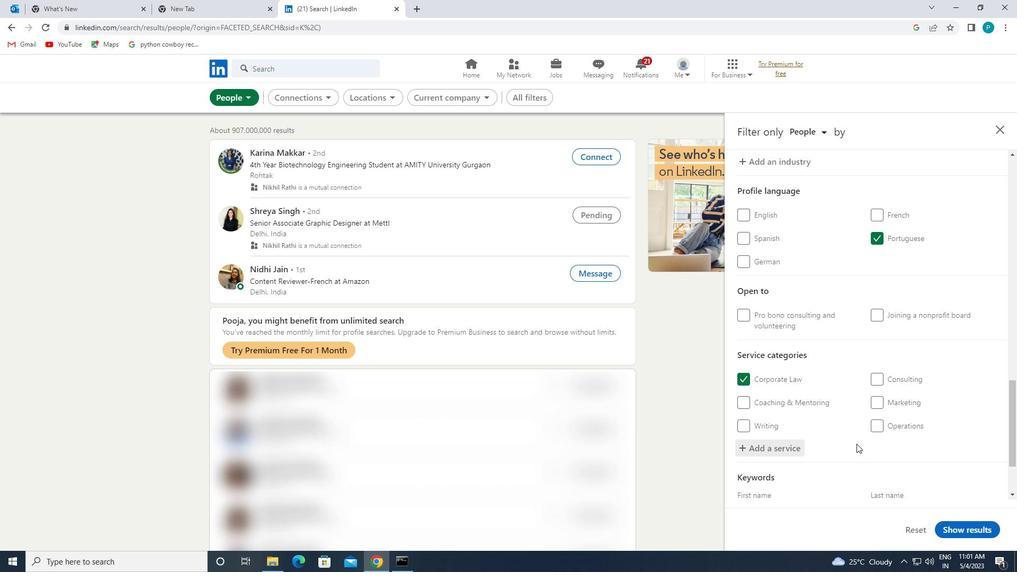 
Action: Mouse scrolled (857, 443) with delta (0, 0)
Screenshot: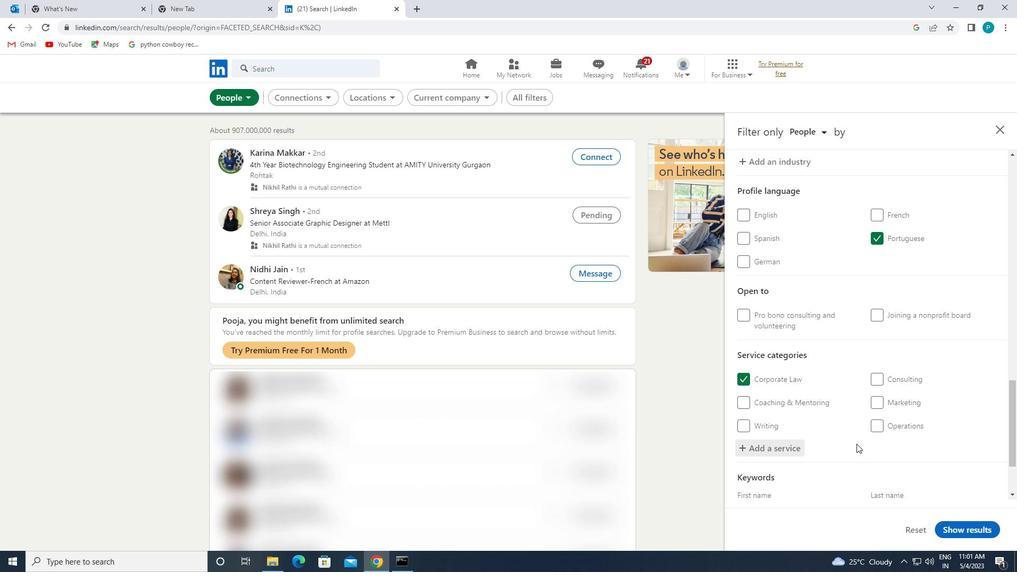 
Action: Mouse moved to (851, 445)
Screenshot: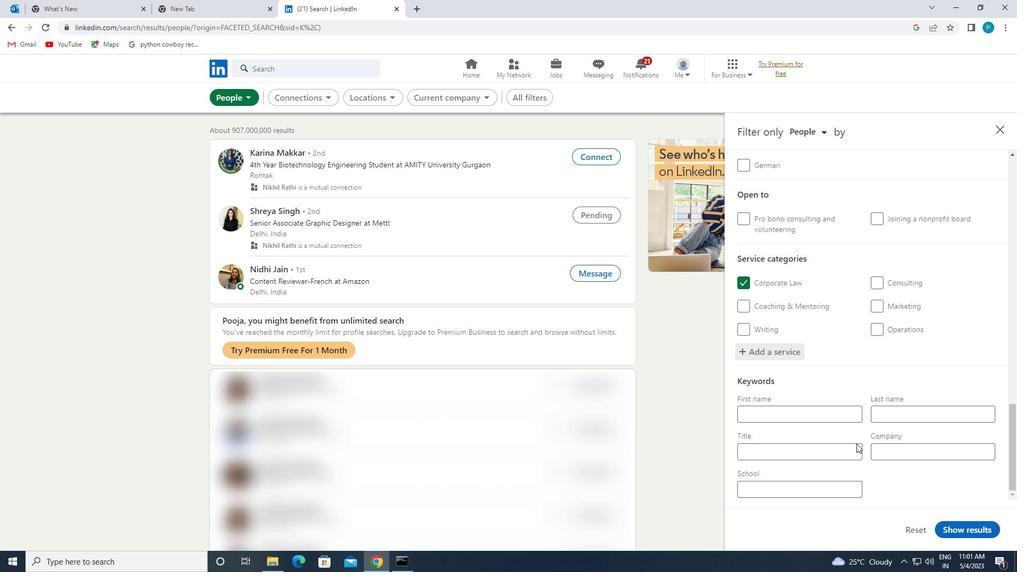 
Action: Mouse pressed left at (851, 445)
Screenshot: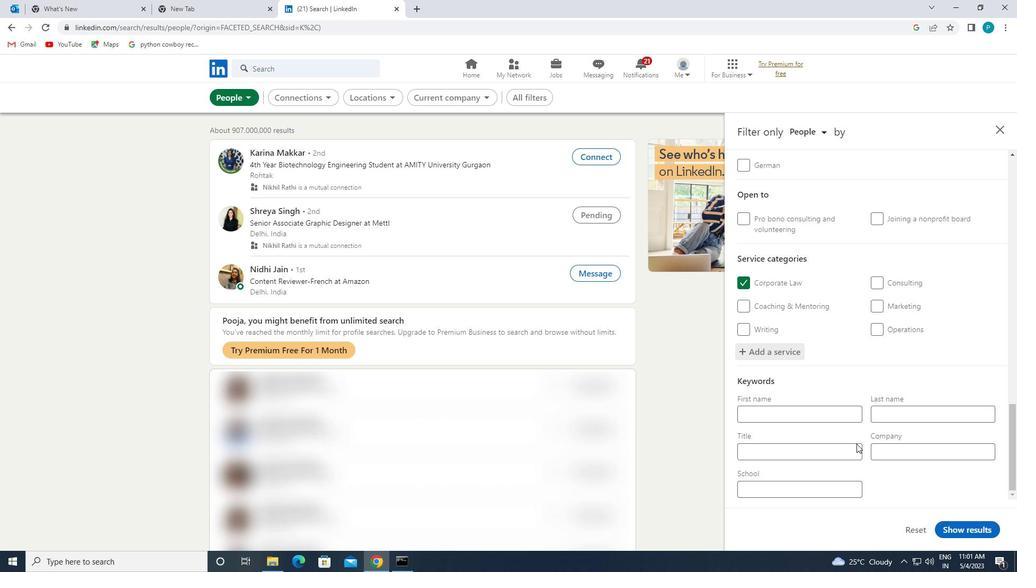
Action: Mouse moved to (849, 445)
Screenshot: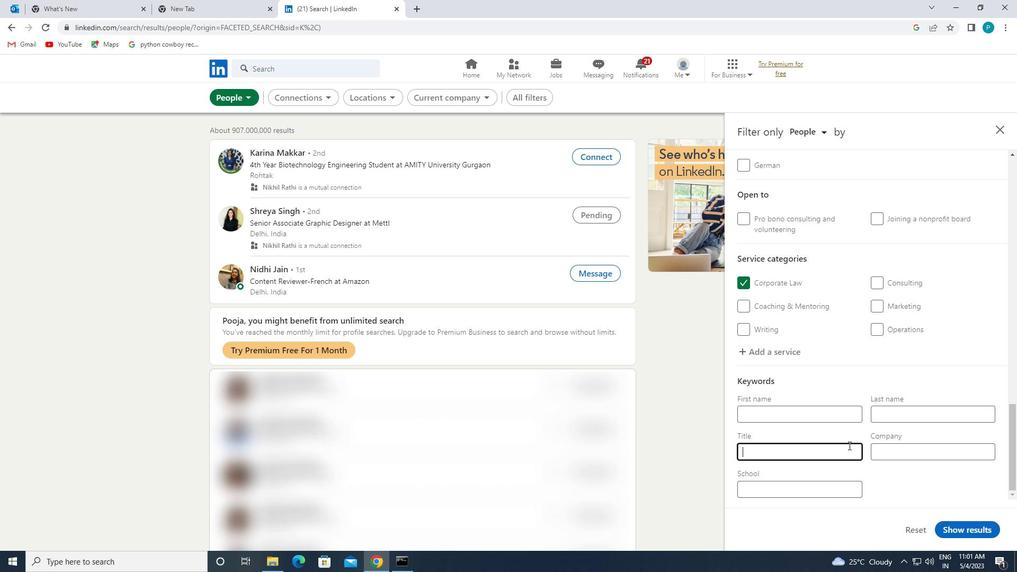 
Action: Key pressed <Key.caps_lock>F<Key.caps_lock>LIGHT<Key.space><Key.caps_lock>A<Key.caps_lock>TTENDANT
Screenshot: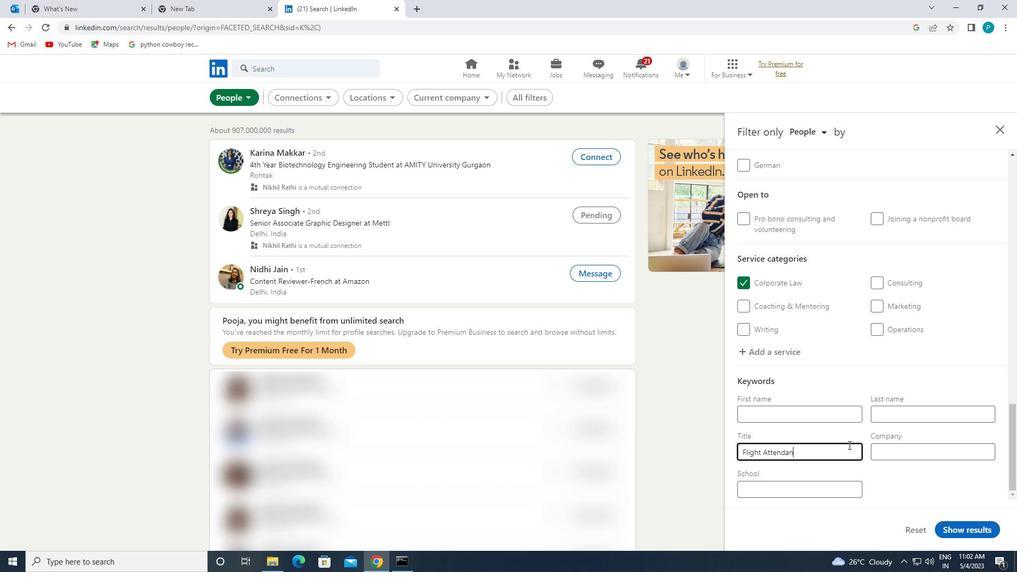 
Action: Mouse moved to (949, 530)
Screenshot: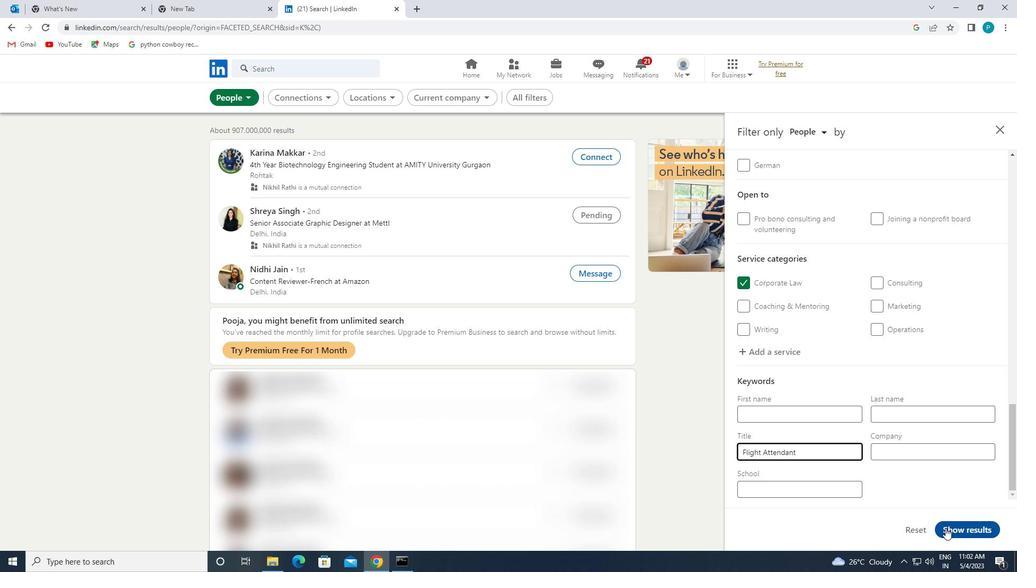 
Action: Mouse pressed left at (949, 530)
Screenshot: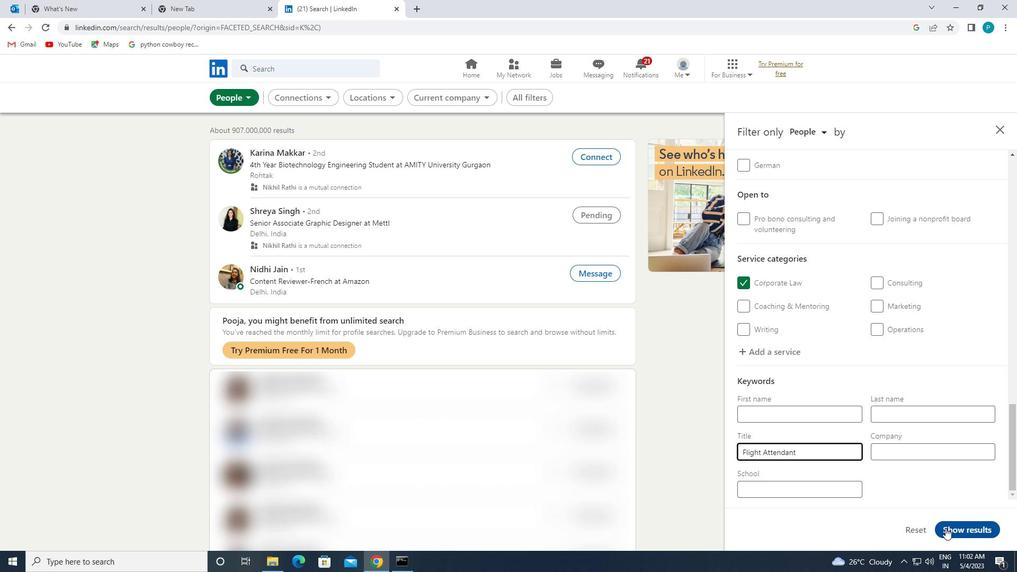 
Action: Mouse moved to (950, 530)
Screenshot: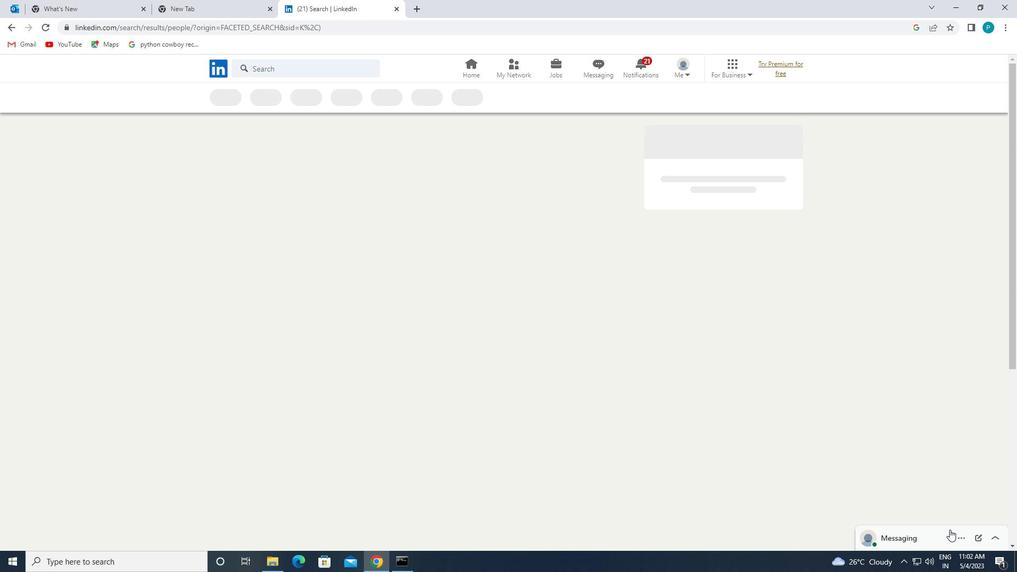 
